 Task: Look for space in Banikoara, Benin from 12th  July, 2023 to 15th July, 2023 for 3 adults in price range Rs.12000 to Rs.16000. Place can be entire place with 2 bedrooms having 3 beds and 1 bathroom. Property type can be flat. Booking option can be shelf check-in. Required host language is English.
Action: Mouse moved to (644, 113)
Screenshot: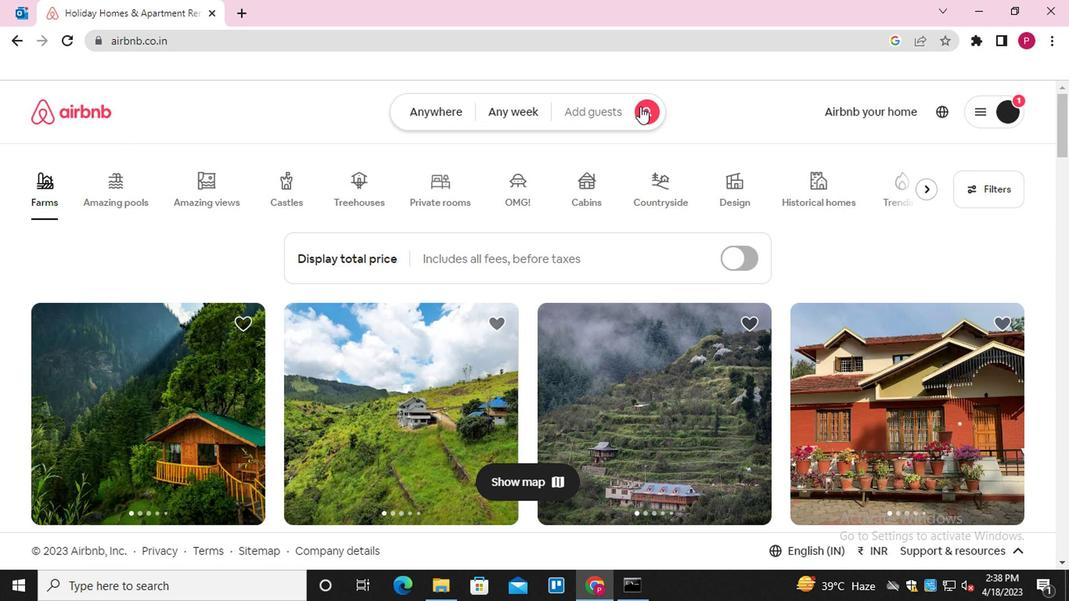 
Action: Mouse pressed left at (644, 113)
Screenshot: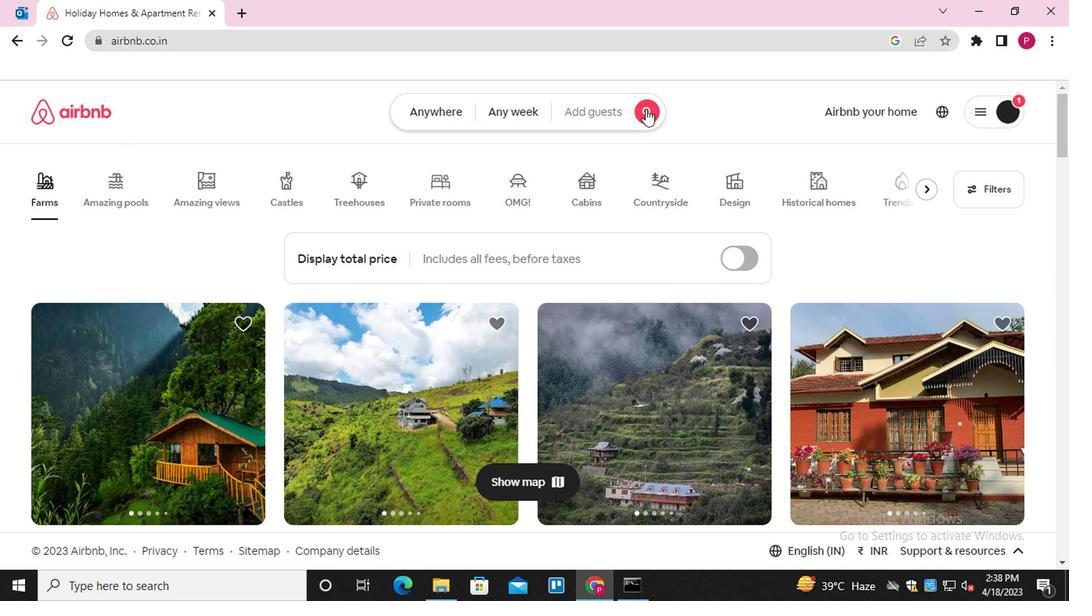 
Action: Mouse moved to (327, 179)
Screenshot: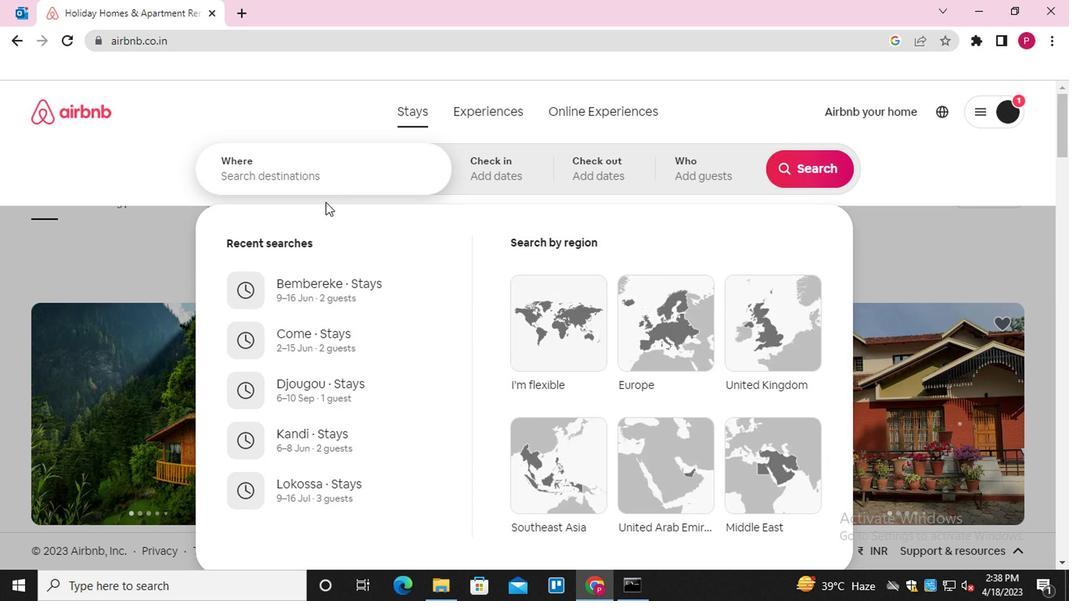 
Action: Mouse pressed left at (327, 179)
Screenshot: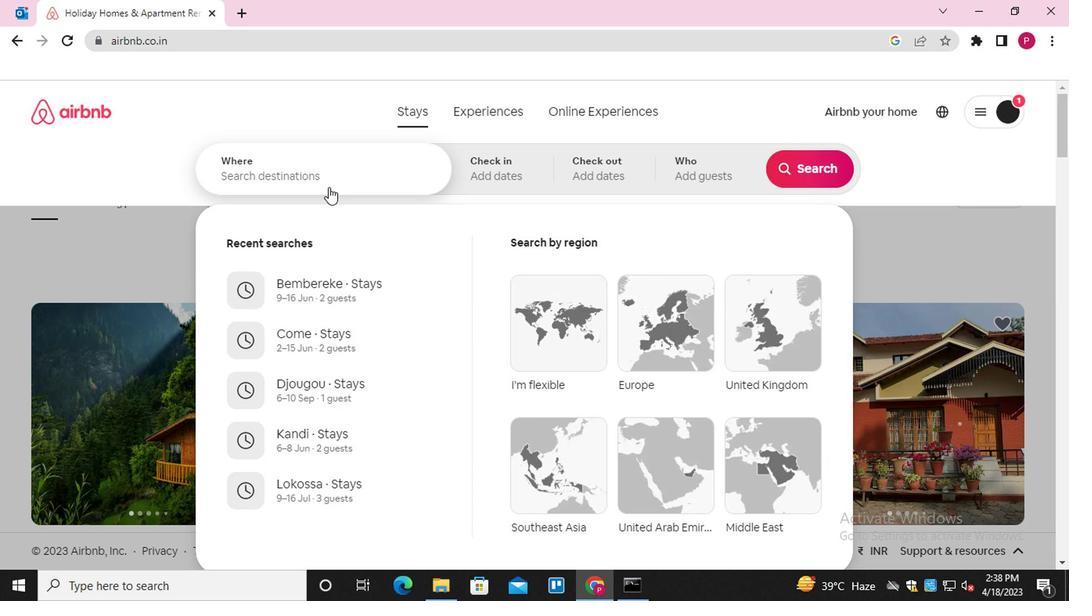 
Action: Key pressed <Key.shift><Key.shift>BANIKOARA
Screenshot: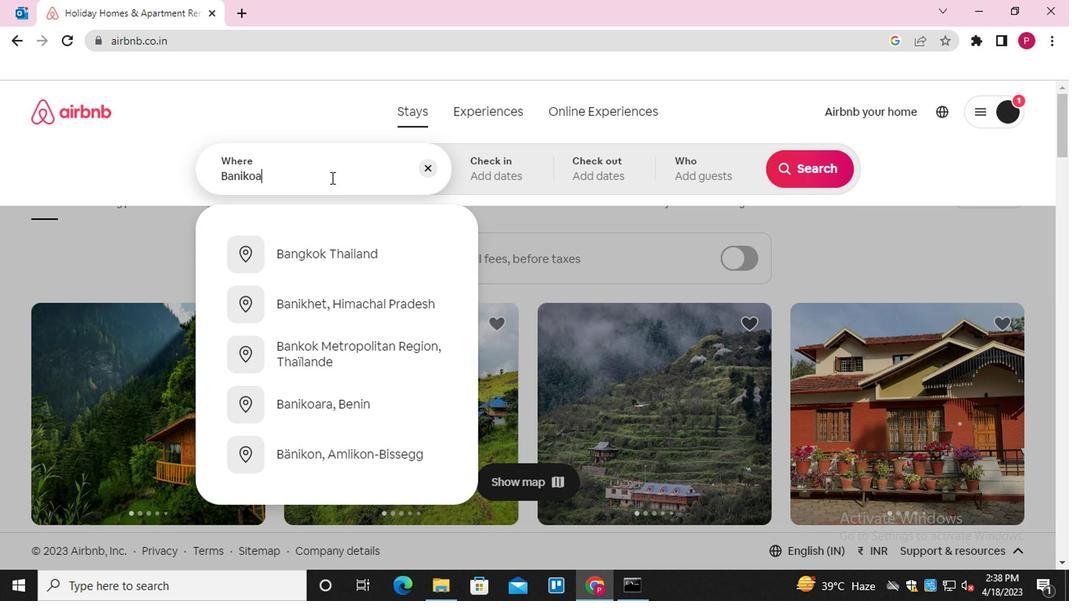 
Action: Mouse moved to (326, 255)
Screenshot: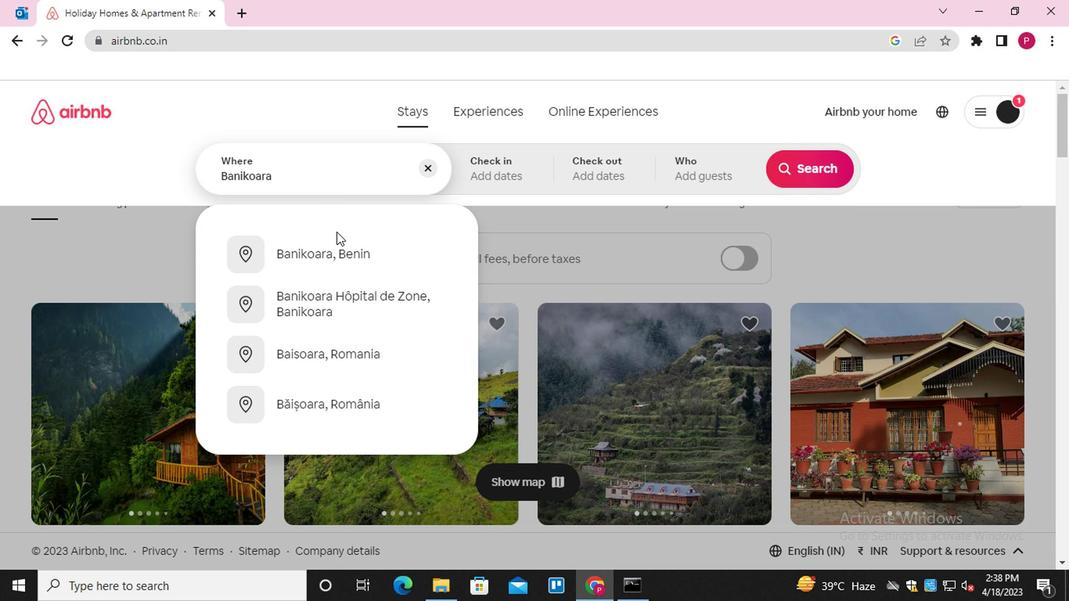 
Action: Mouse pressed left at (326, 255)
Screenshot: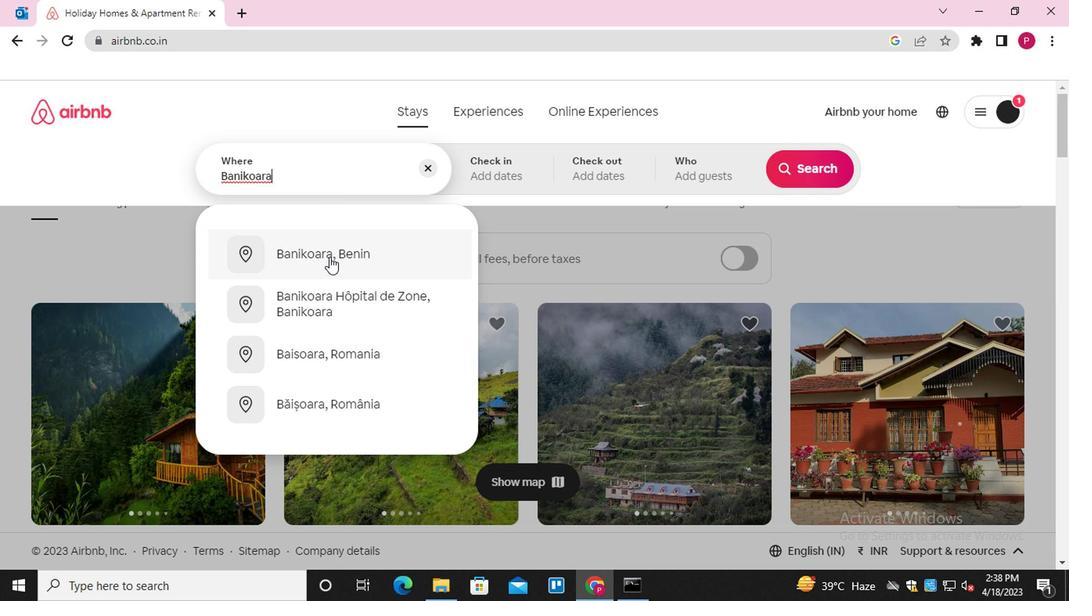 
Action: Mouse moved to (797, 282)
Screenshot: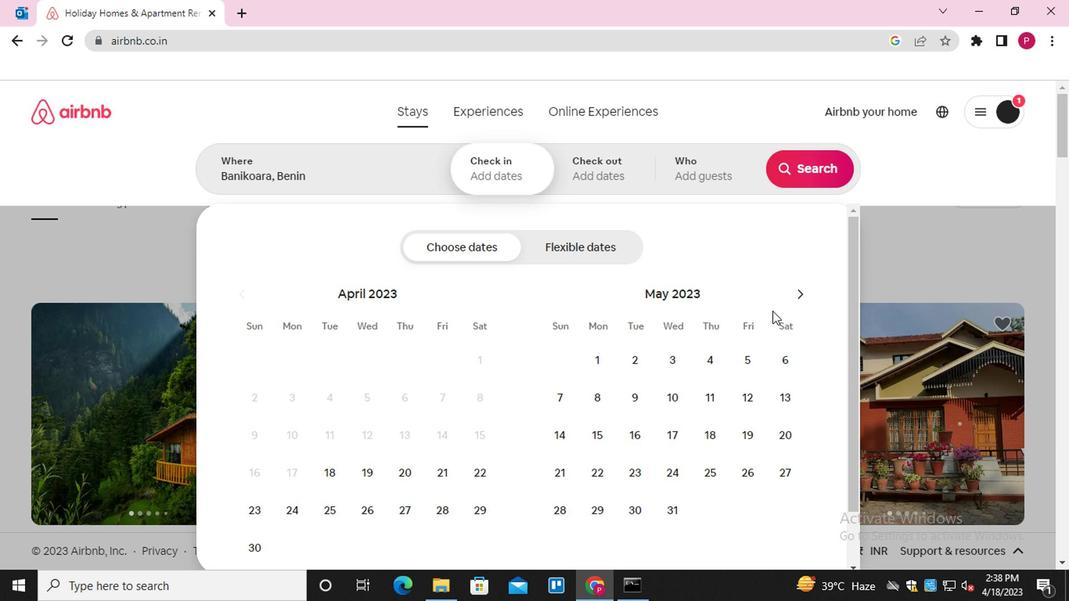 
Action: Mouse pressed left at (797, 282)
Screenshot: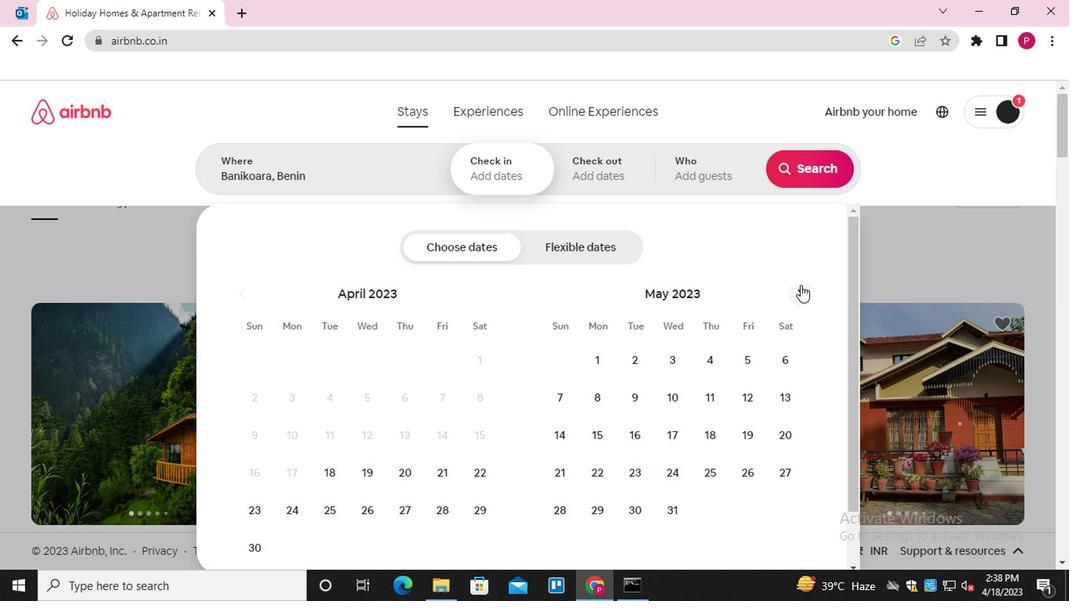 
Action: Mouse pressed left at (797, 282)
Screenshot: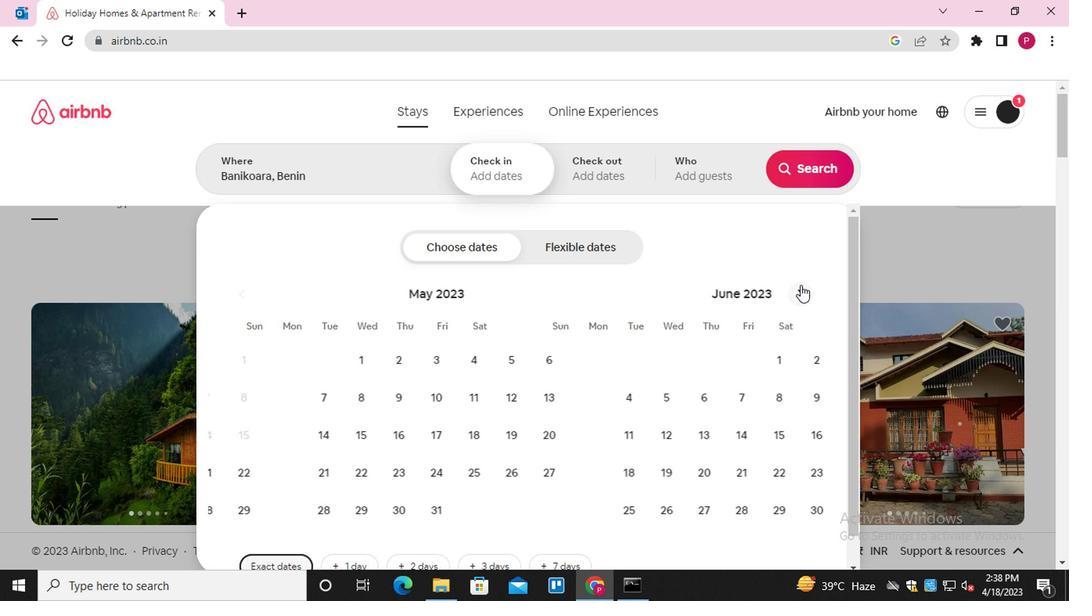 
Action: Mouse moved to (666, 428)
Screenshot: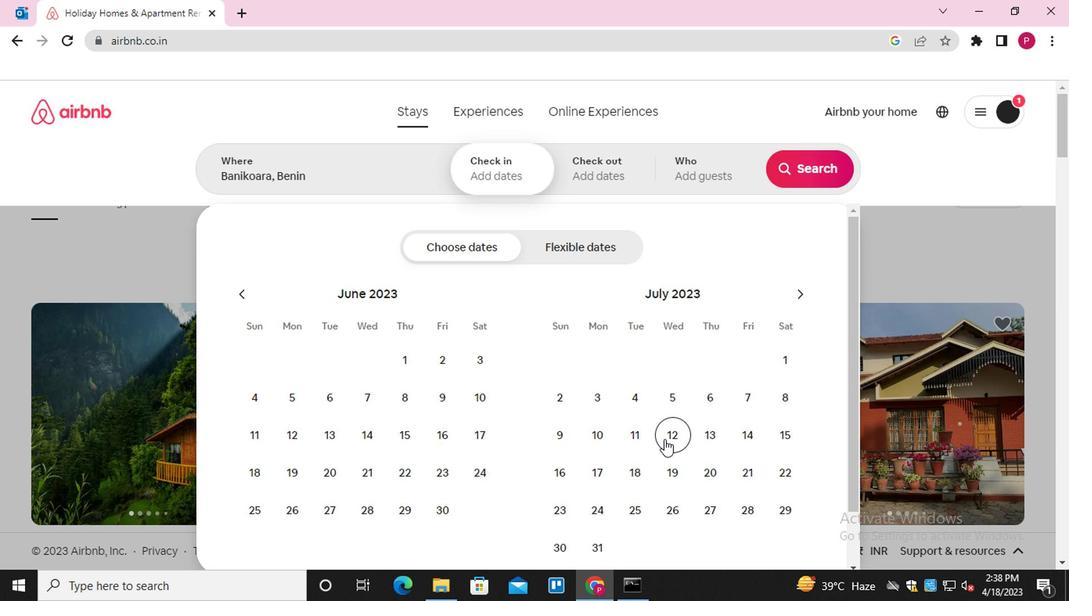 
Action: Mouse pressed left at (666, 428)
Screenshot: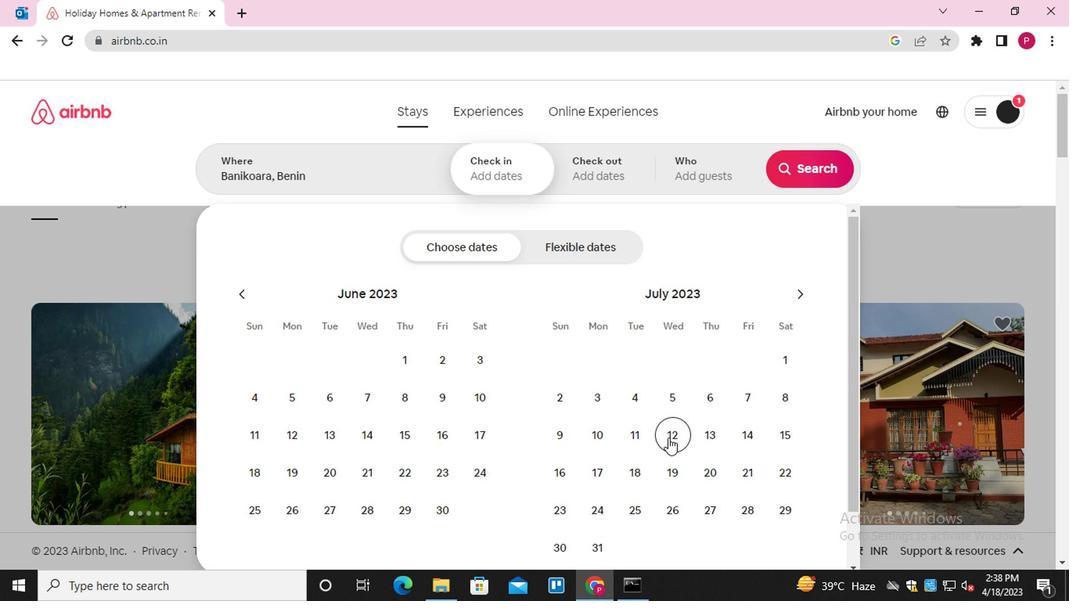 
Action: Mouse moved to (775, 434)
Screenshot: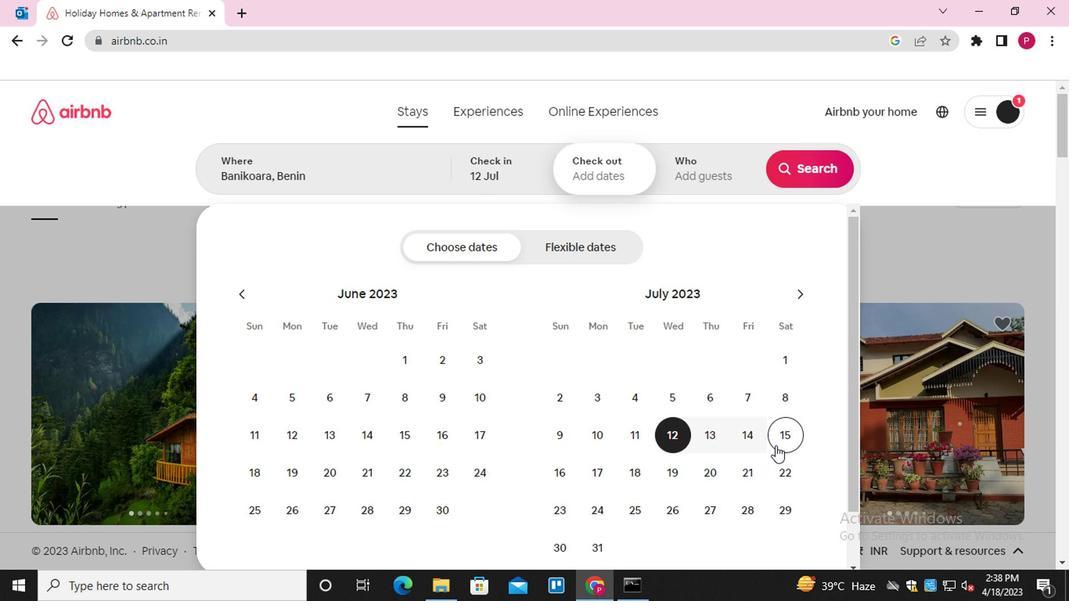 
Action: Mouse pressed left at (775, 434)
Screenshot: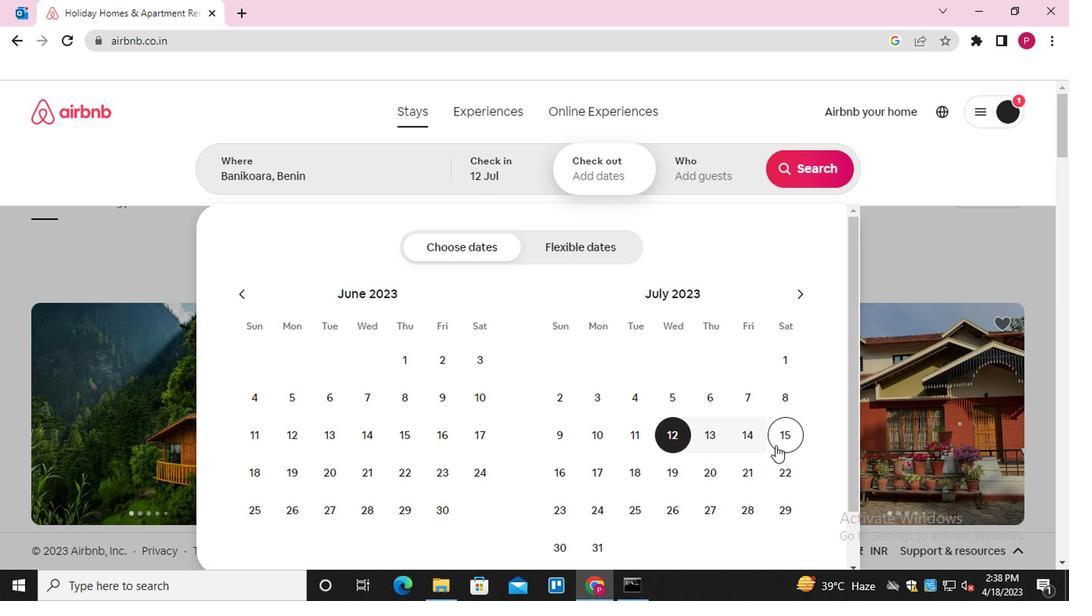 
Action: Mouse moved to (726, 172)
Screenshot: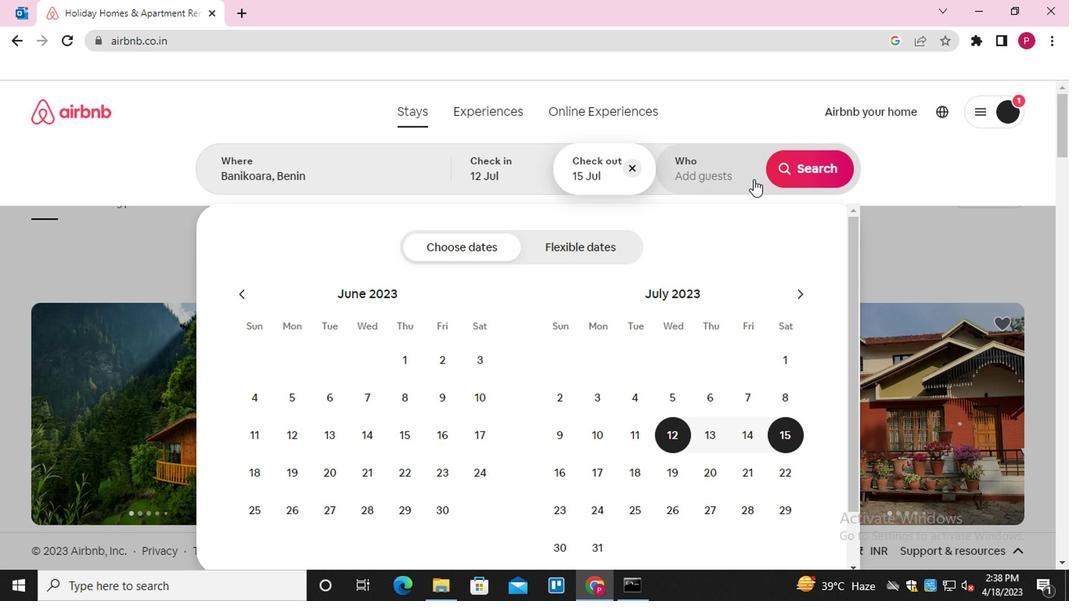 
Action: Mouse pressed left at (726, 172)
Screenshot: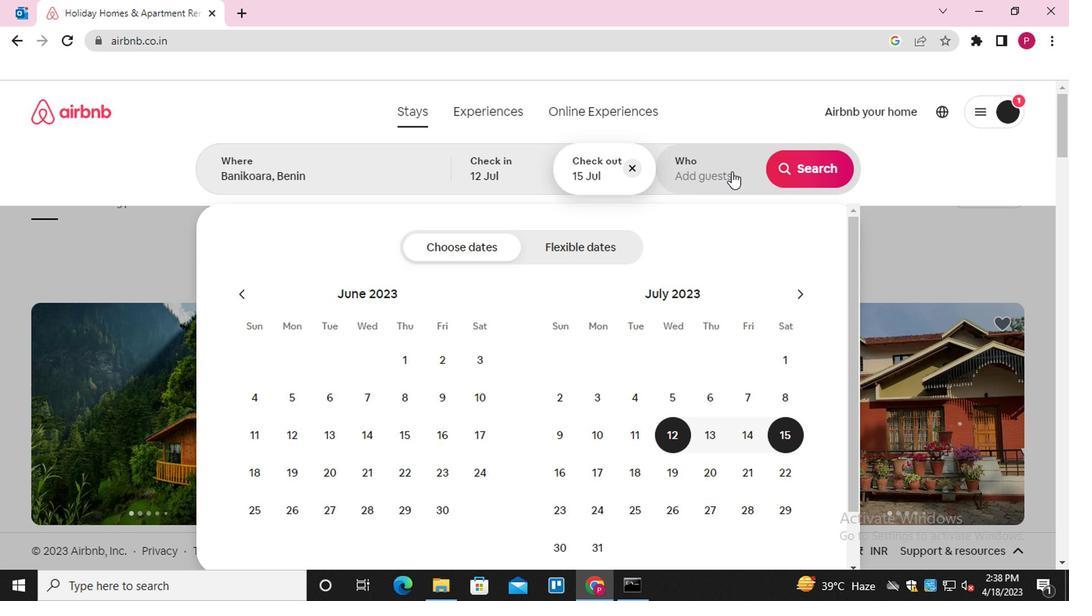 
Action: Mouse moved to (808, 245)
Screenshot: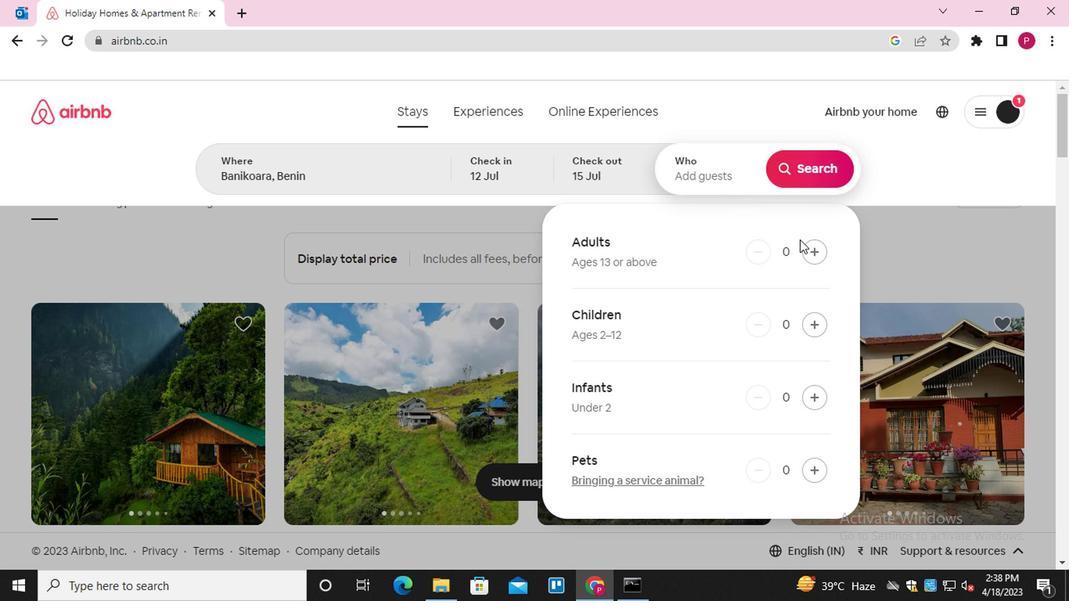 
Action: Mouse pressed left at (808, 245)
Screenshot: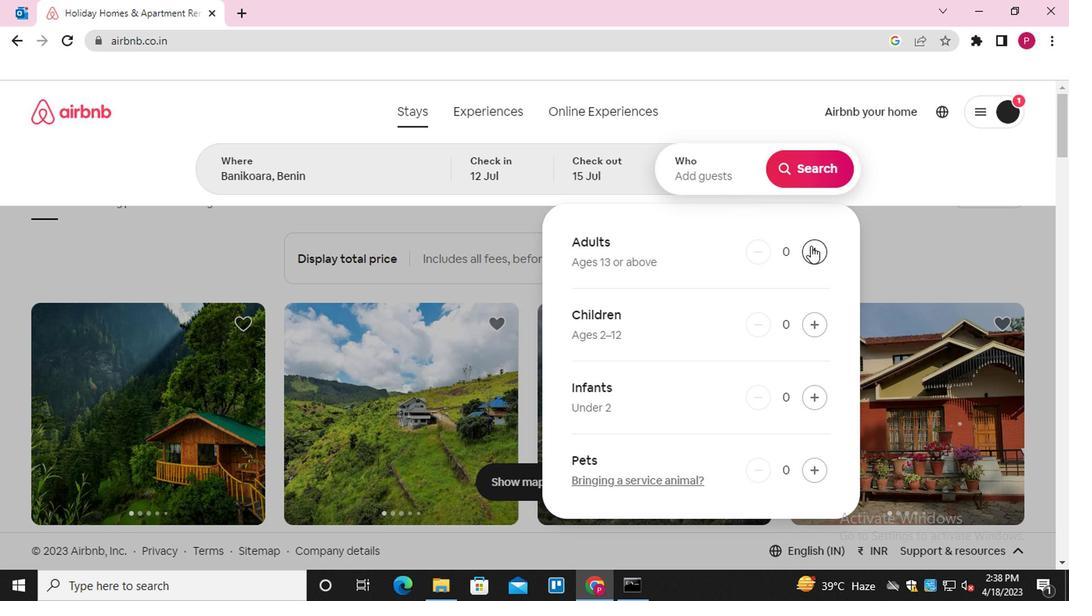 
Action: Mouse pressed left at (808, 245)
Screenshot: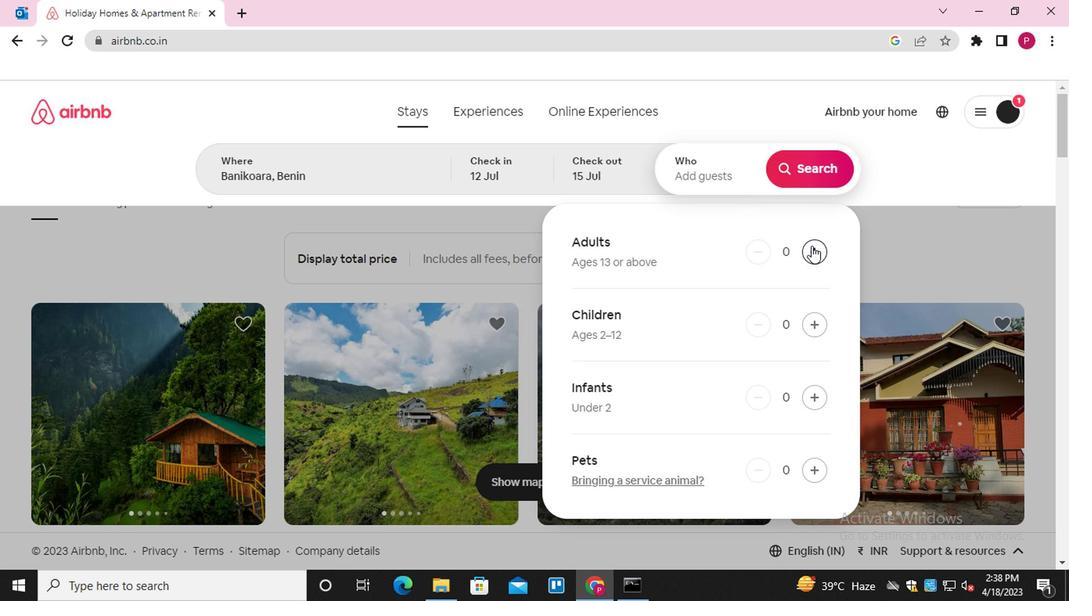 
Action: Mouse pressed left at (808, 245)
Screenshot: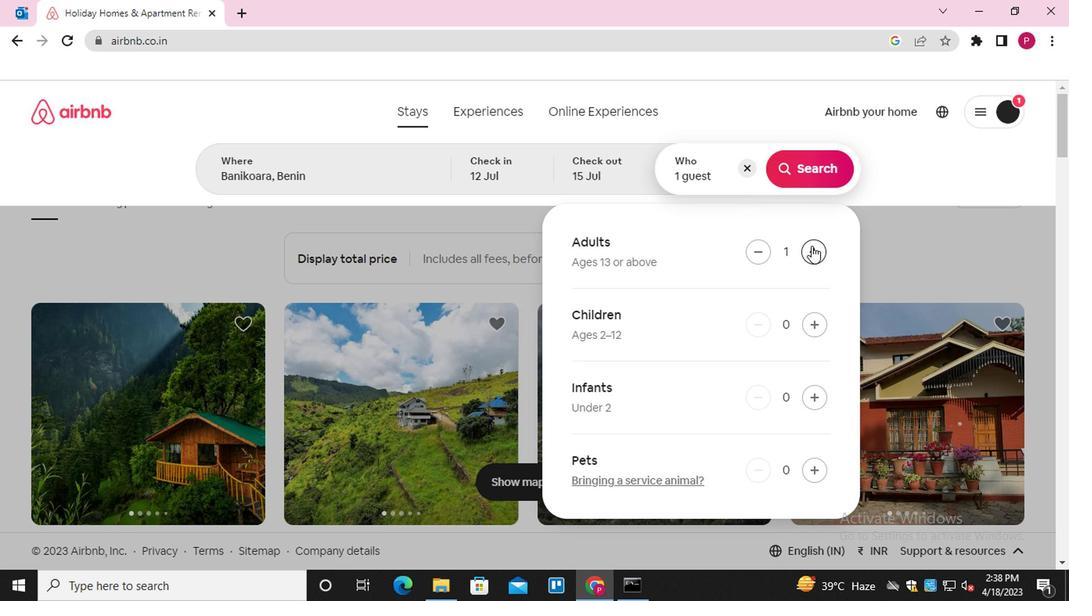
Action: Mouse moved to (813, 179)
Screenshot: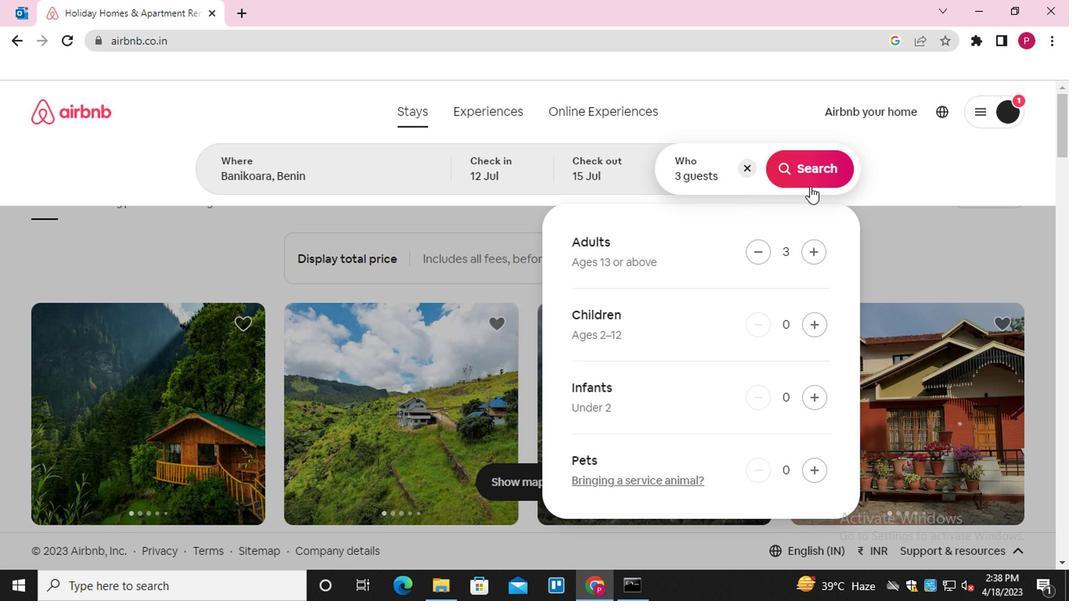 
Action: Mouse pressed left at (813, 179)
Screenshot: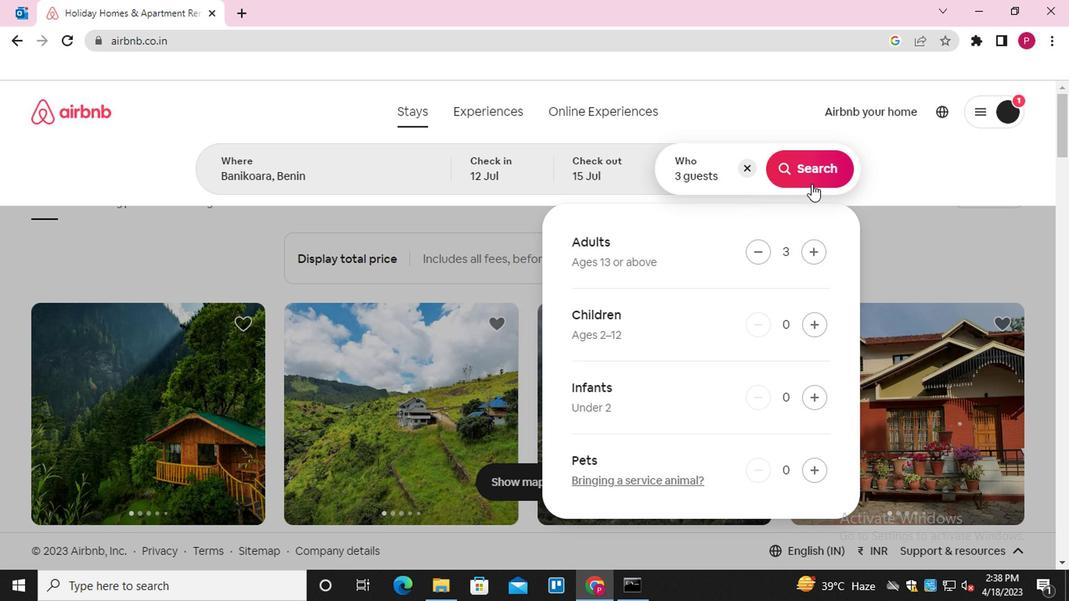 
Action: Mouse moved to (990, 167)
Screenshot: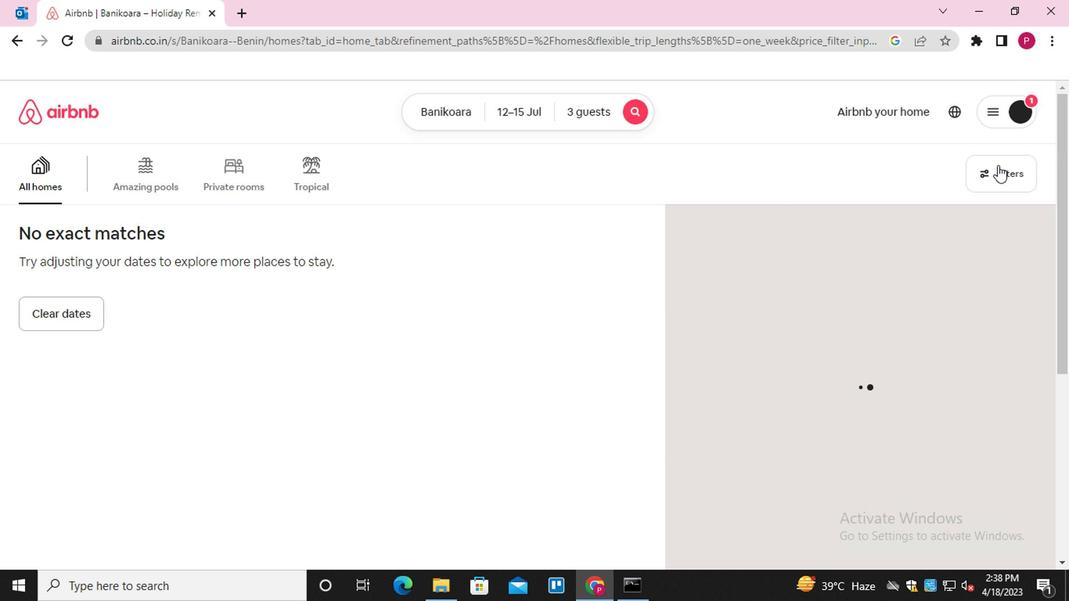 
Action: Mouse pressed left at (990, 167)
Screenshot: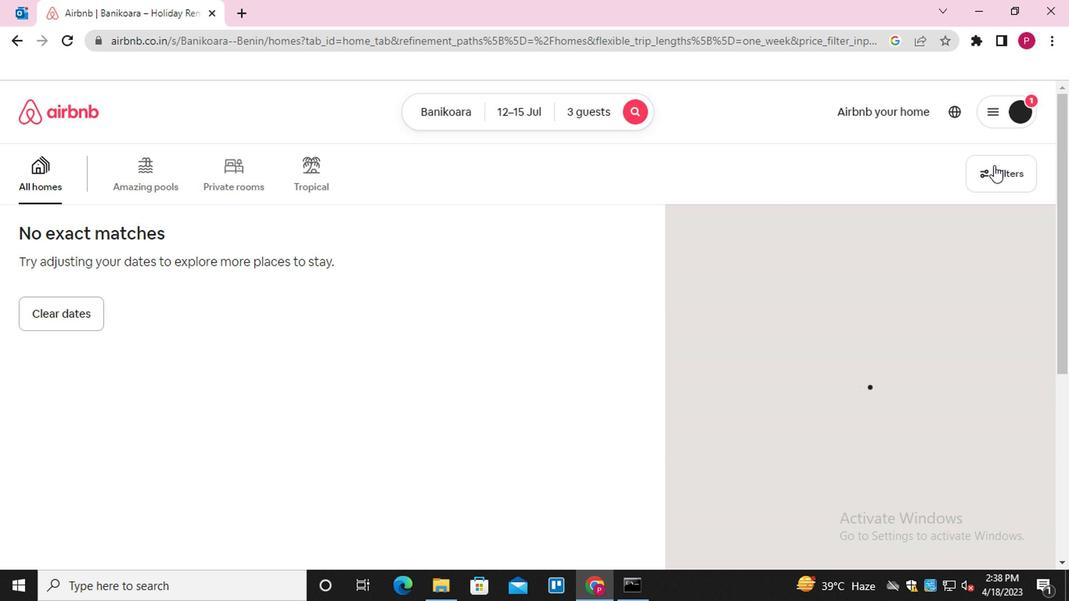 
Action: Mouse moved to (424, 275)
Screenshot: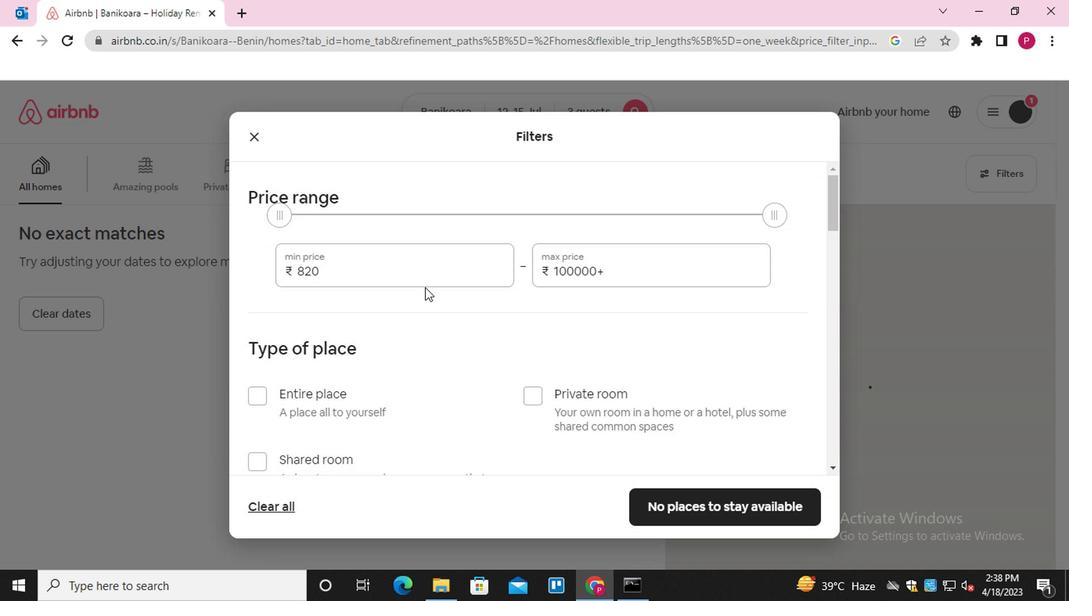 
Action: Mouse pressed left at (424, 275)
Screenshot: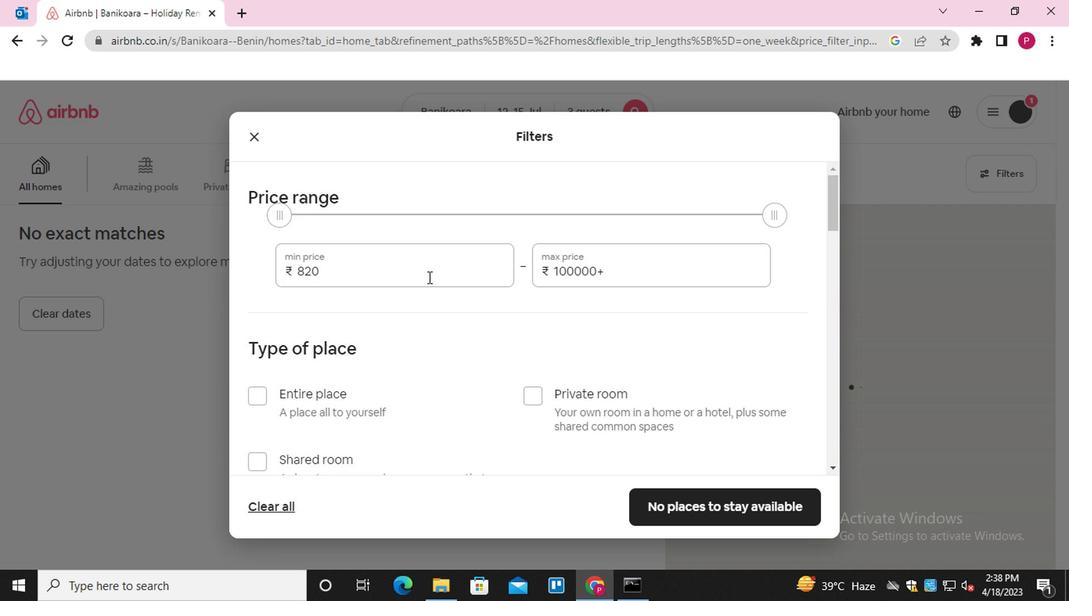 
Action: Mouse pressed left at (424, 275)
Screenshot: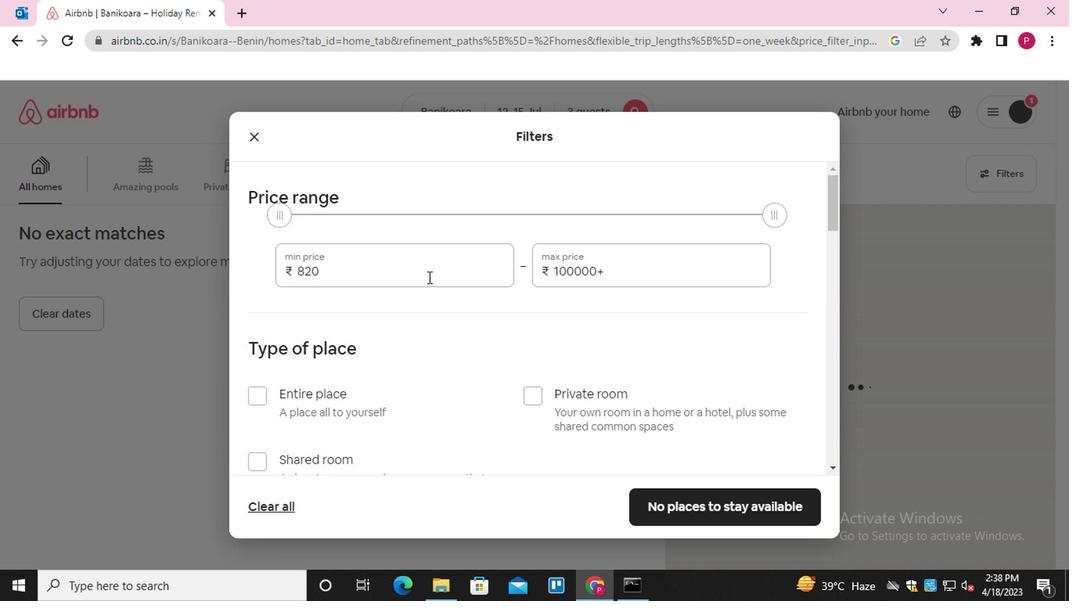 
Action: Key pressed 12000<Key.tab>16000
Screenshot: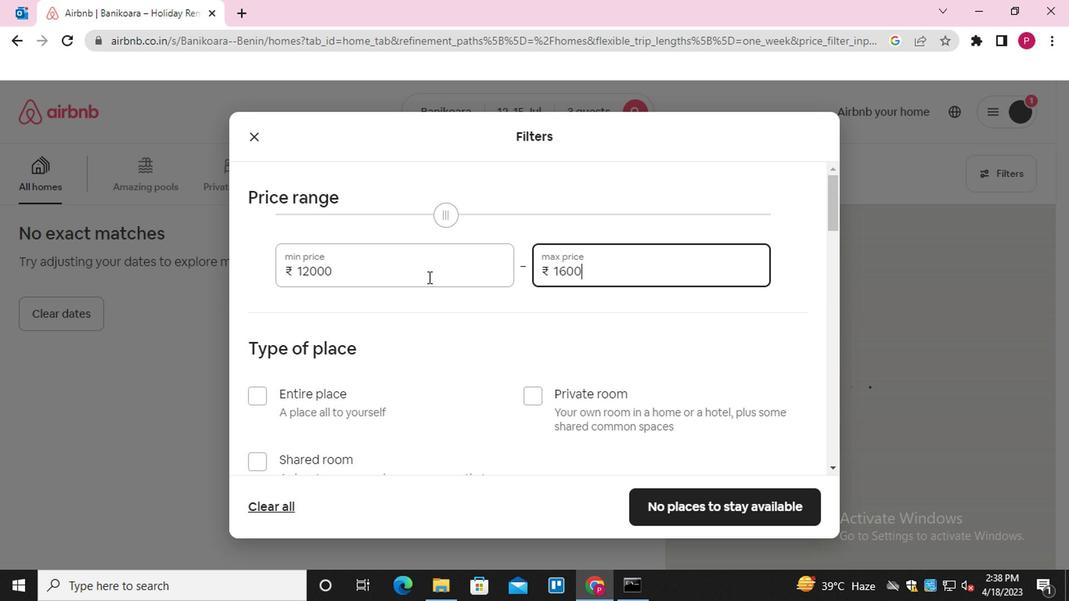 
Action: Mouse moved to (437, 284)
Screenshot: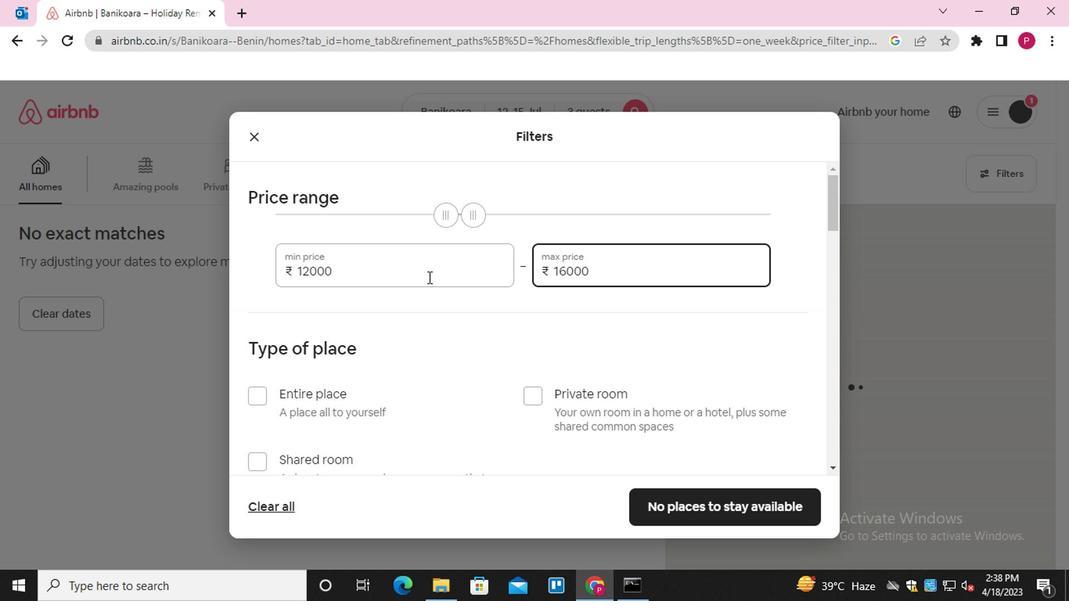
Action: Mouse scrolled (437, 282) with delta (0, -1)
Screenshot: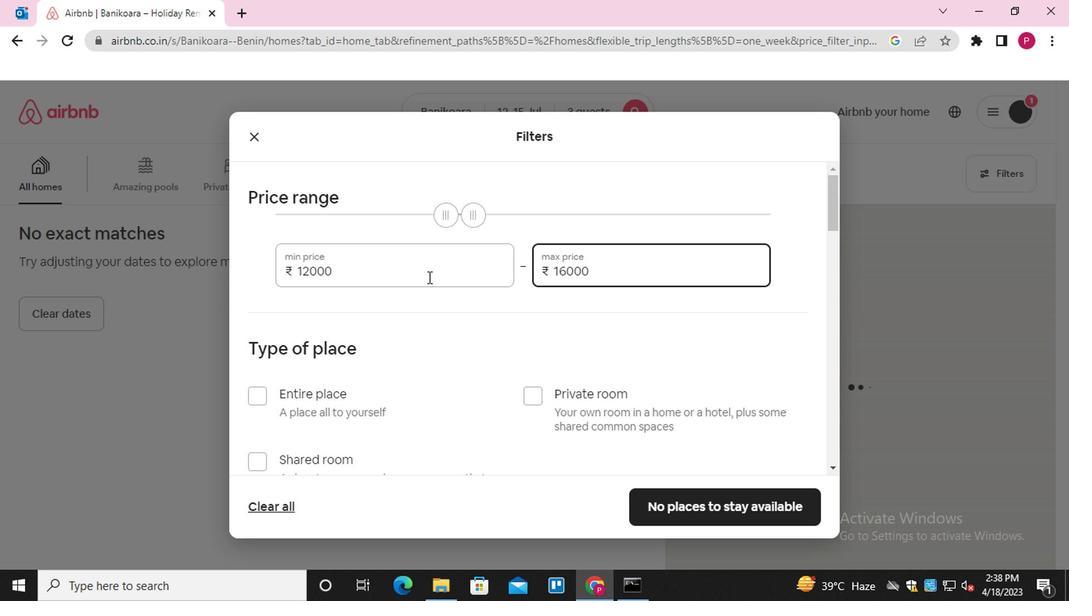 
Action: Mouse scrolled (437, 282) with delta (0, -1)
Screenshot: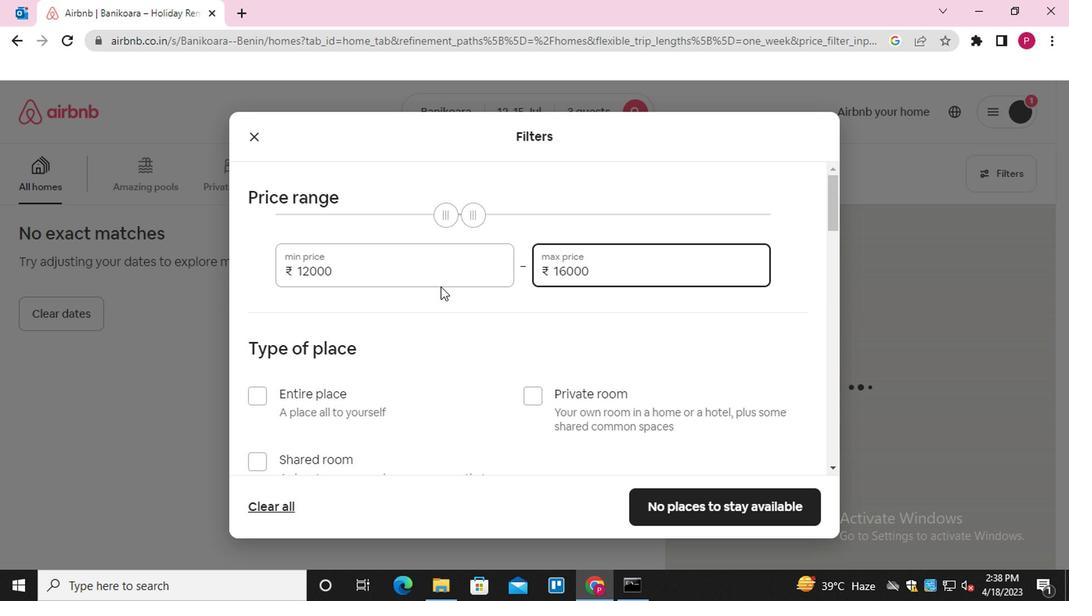 
Action: Mouse moved to (448, 301)
Screenshot: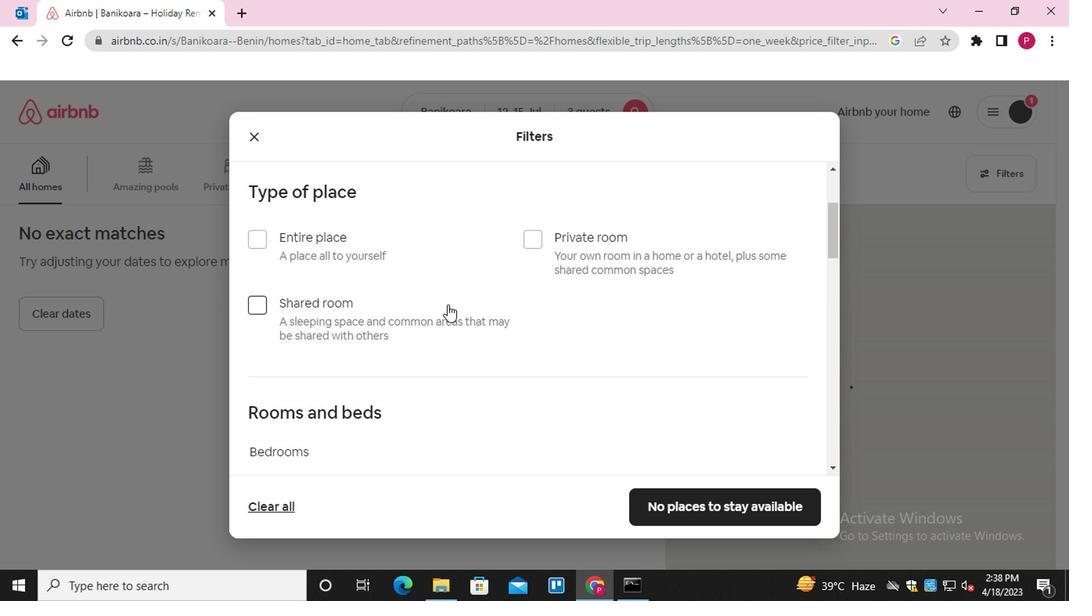 
Action: Mouse scrolled (448, 301) with delta (0, 0)
Screenshot: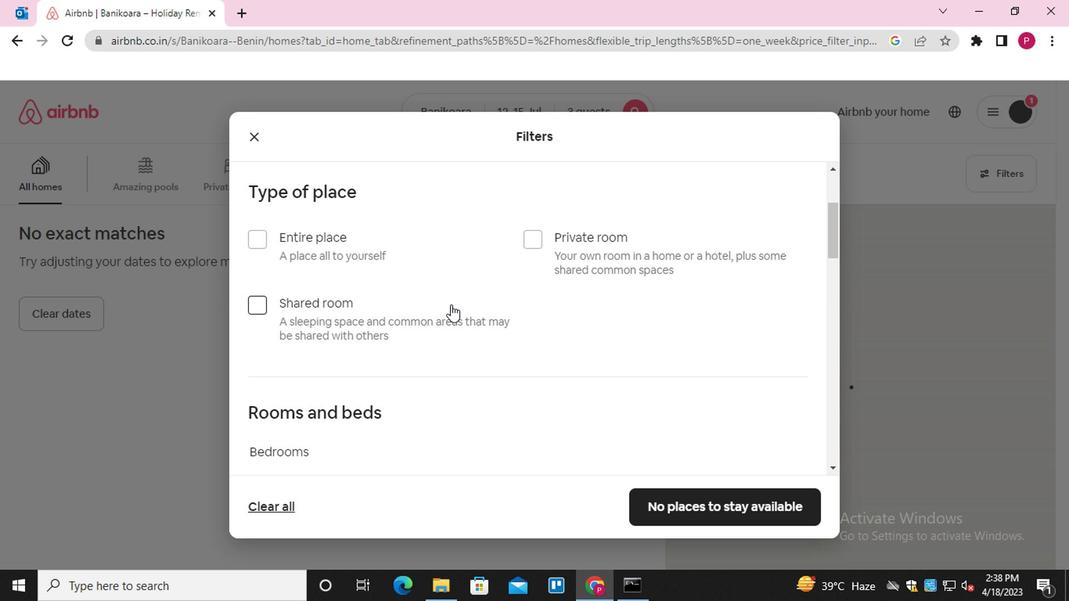 
Action: Mouse scrolled (448, 301) with delta (0, 0)
Screenshot: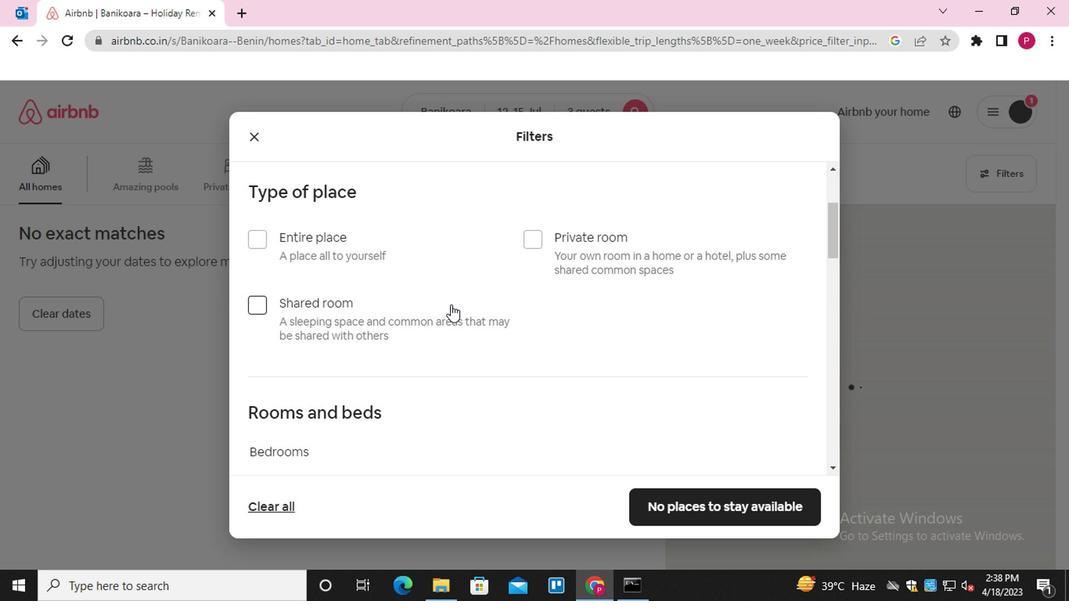 
Action: Mouse scrolled (448, 300) with delta (0, -1)
Screenshot: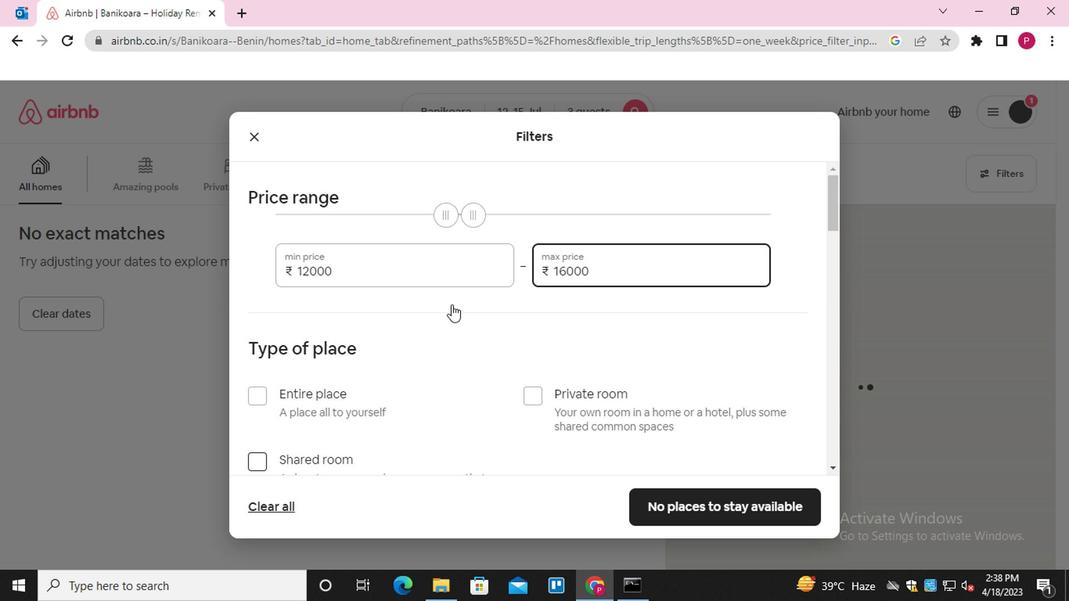 
Action: Mouse scrolled (448, 300) with delta (0, -1)
Screenshot: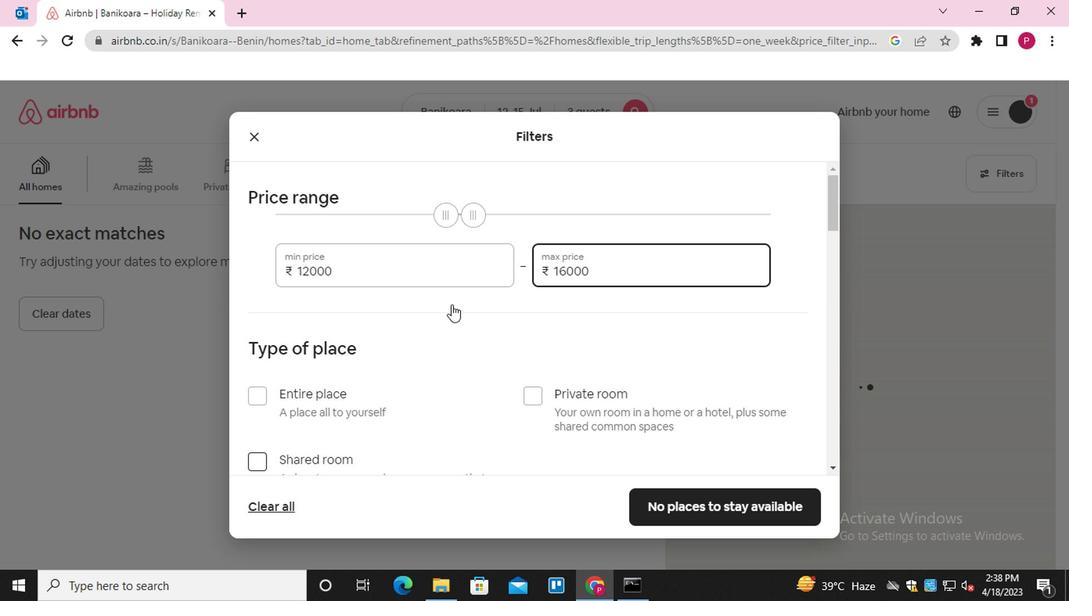 
Action: Mouse moved to (251, 232)
Screenshot: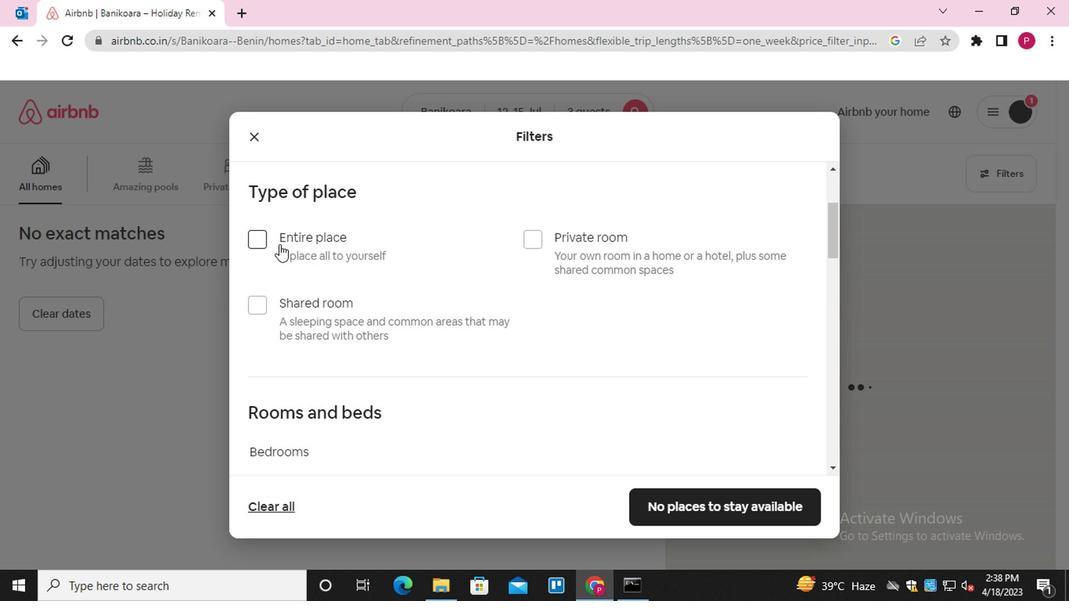 
Action: Mouse pressed left at (251, 232)
Screenshot: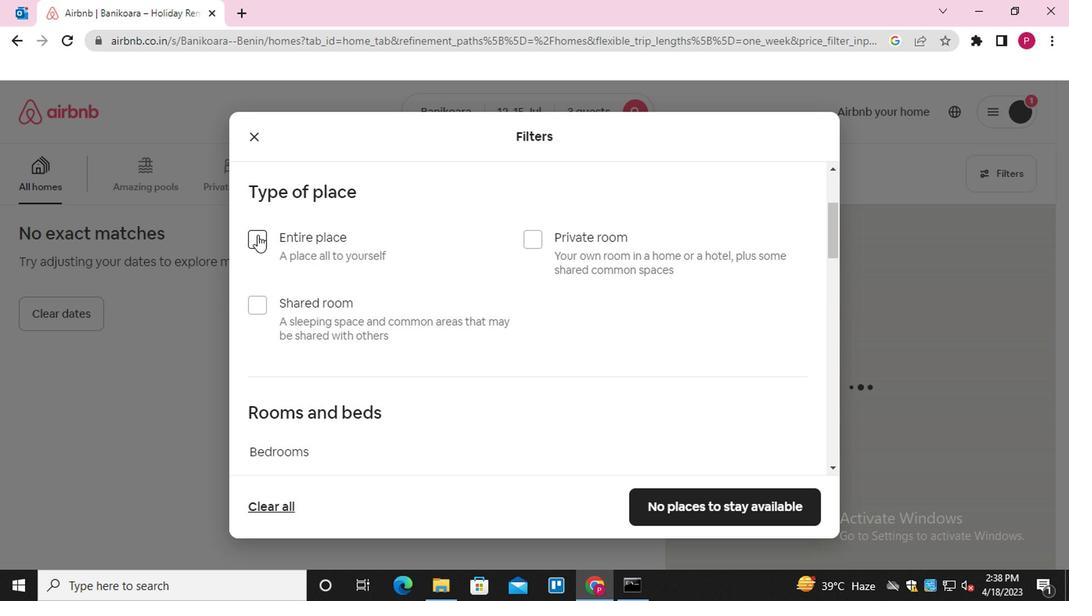 
Action: Mouse moved to (450, 381)
Screenshot: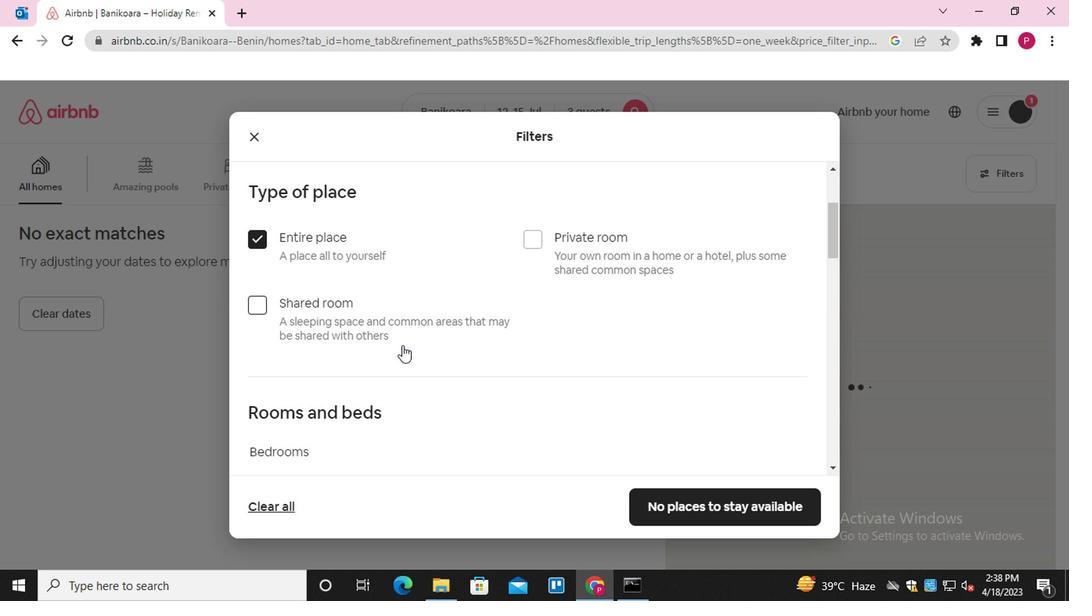 
Action: Mouse scrolled (450, 380) with delta (0, 0)
Screenshot: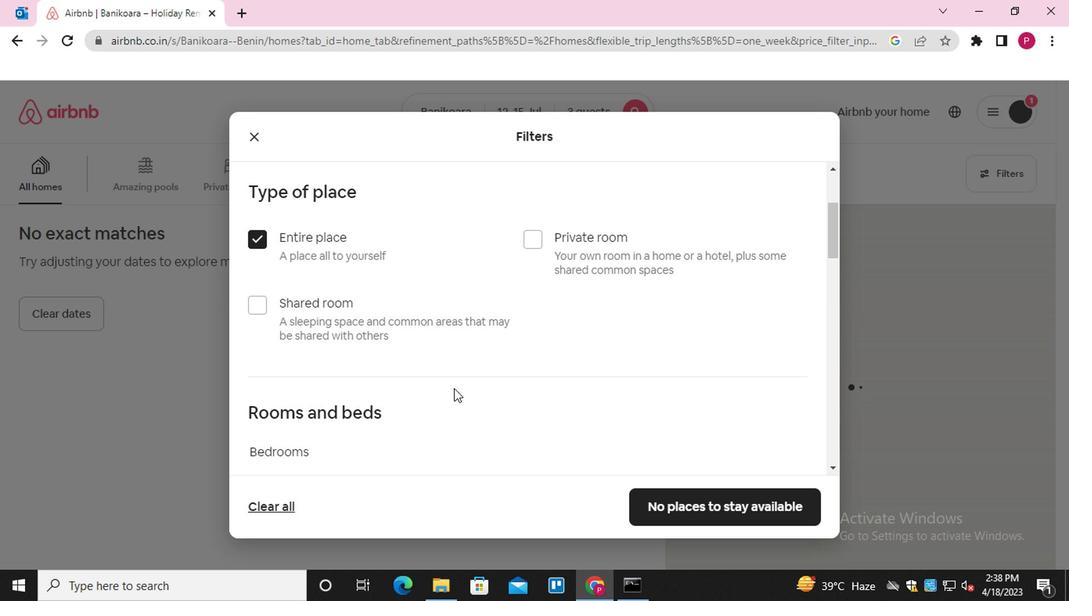 
Action: Mouse scrolled (450, 380) with delta (0, 0)
Screenshot: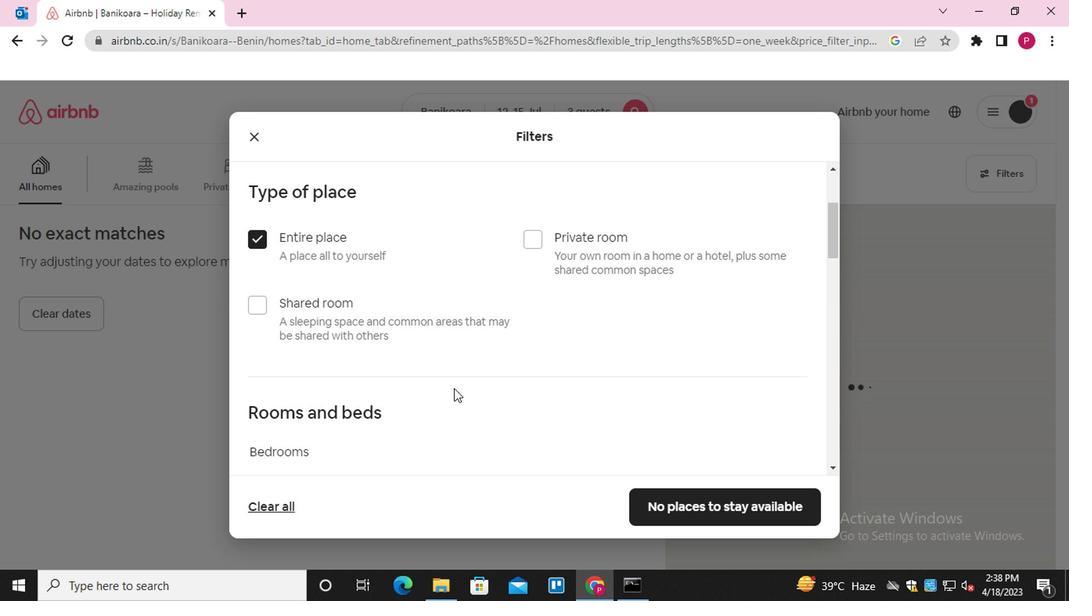 
Action: Mouse scrolled (450, 380) with delta (0, 0)
Screenshot: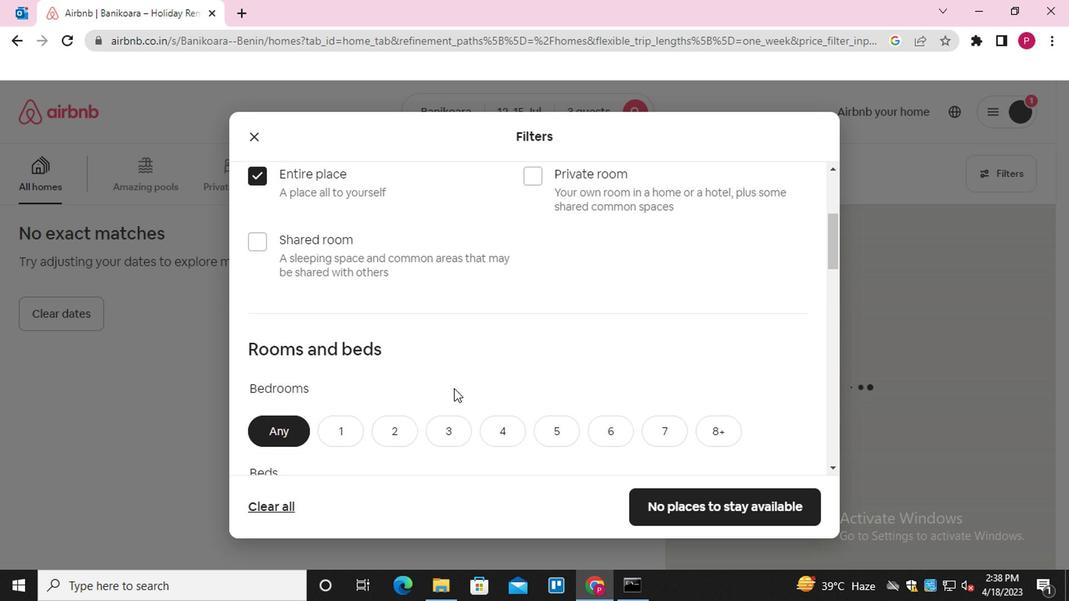 
Action: Mouse moved to (393, 261)
Screenshot: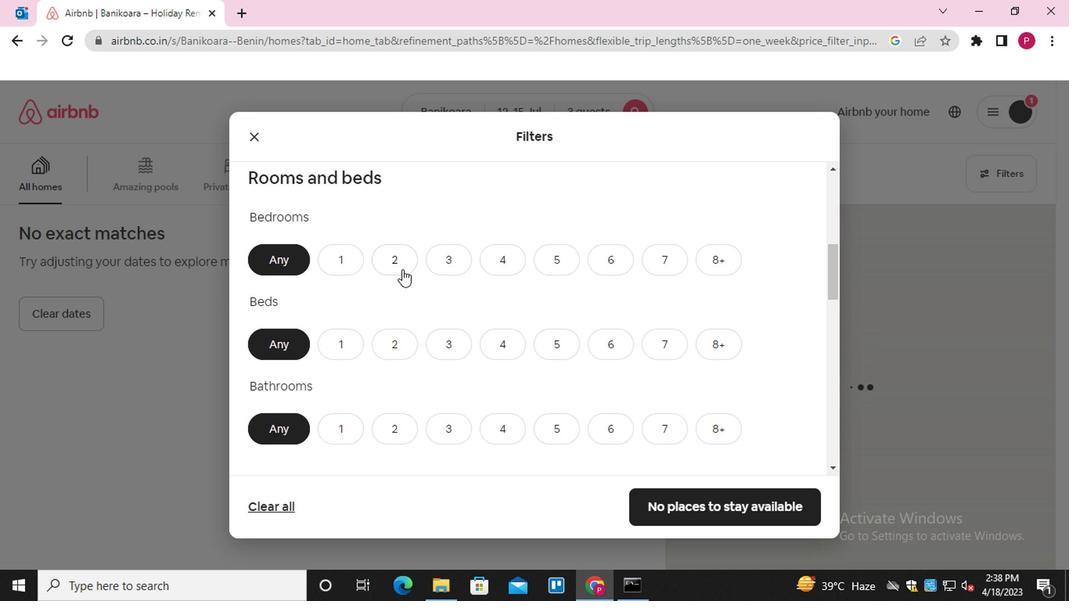 
Action: Mouse pressed left at (393, 261)
Screenshot: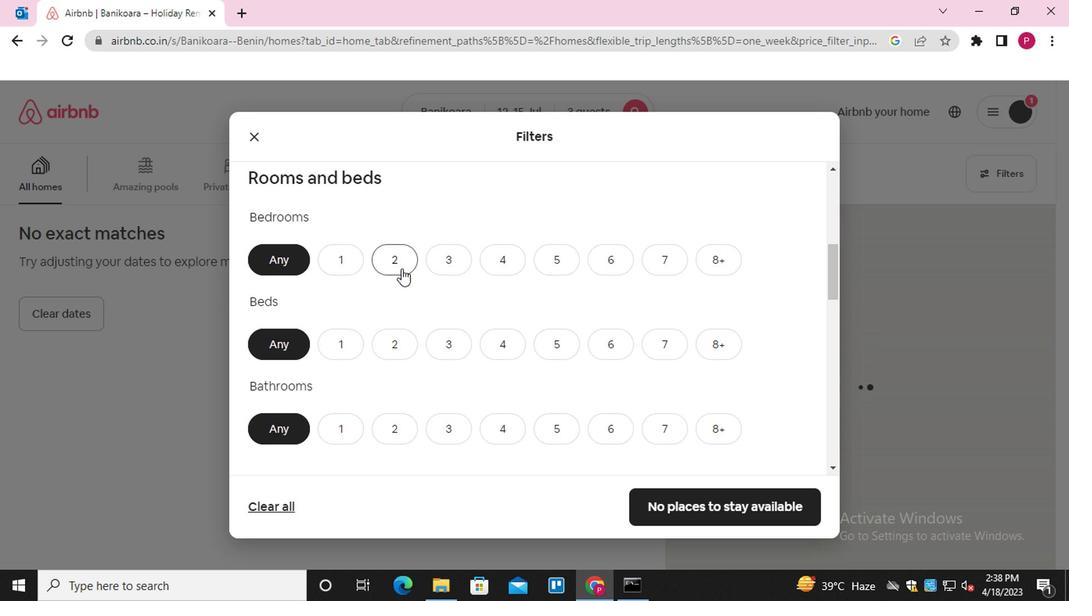 
Action: Mouse moved to (431, 335)
Screenshot: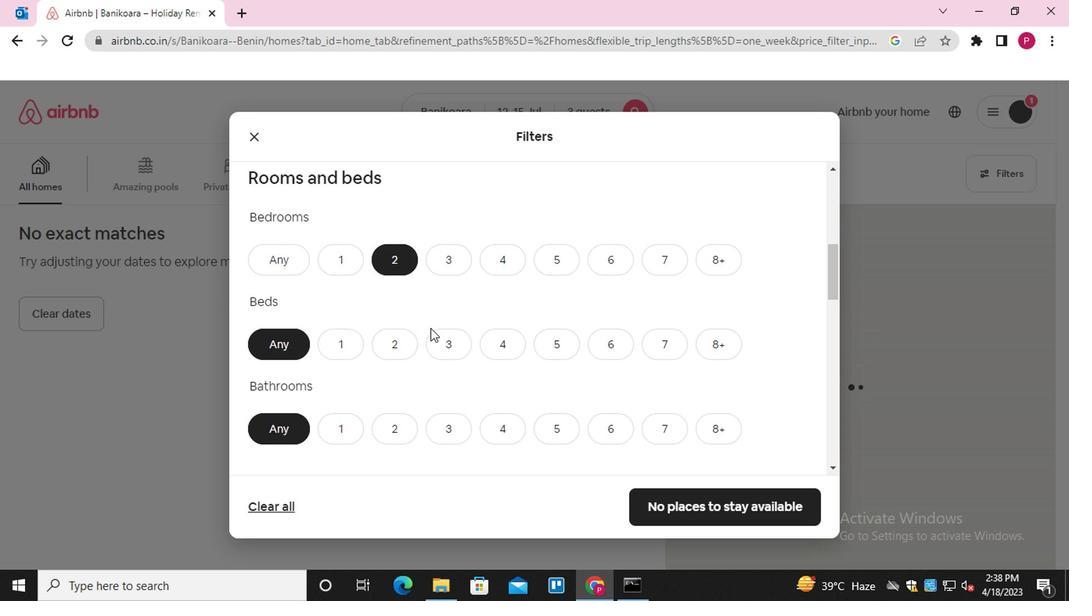 
Action: Mouse pressed left at (431, 335)
Screenshot: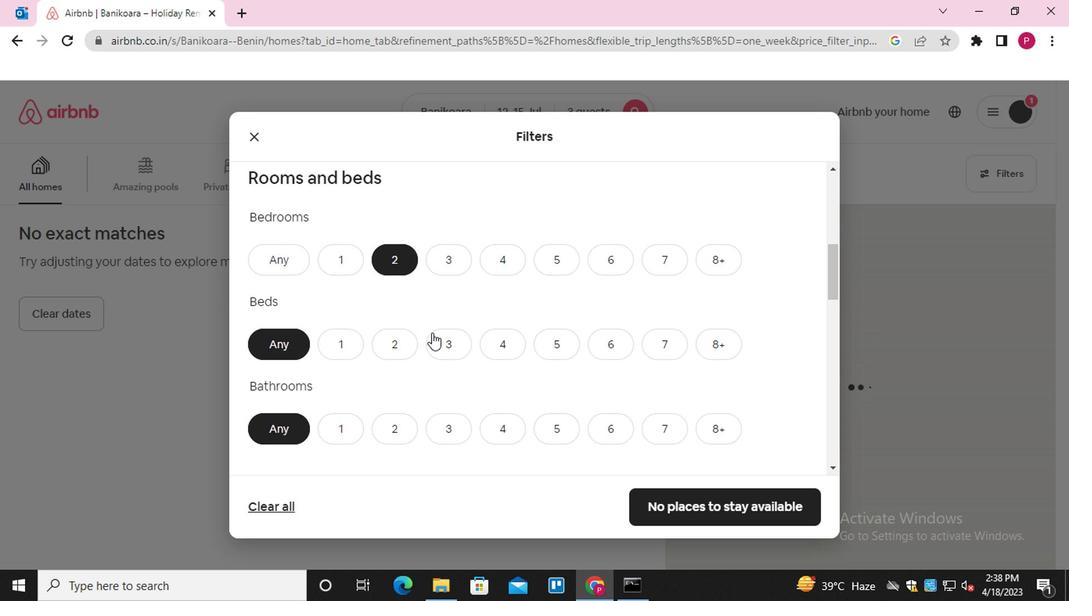 
Action: Mouse moved to (326, 423)
Screenshot: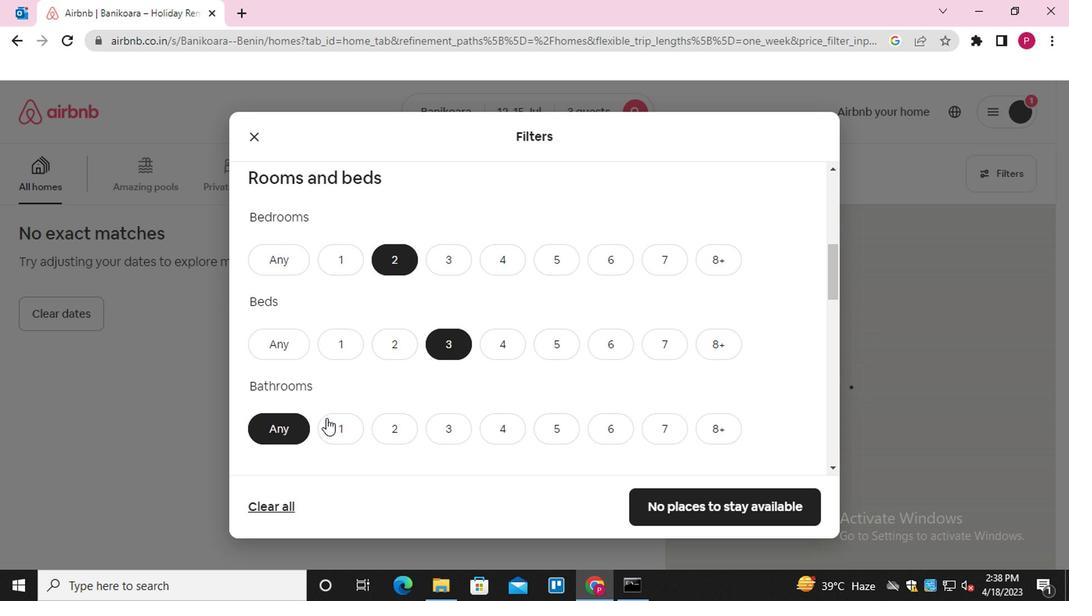 
Action: Mouse pressed left at (326, 423)
Screenshot: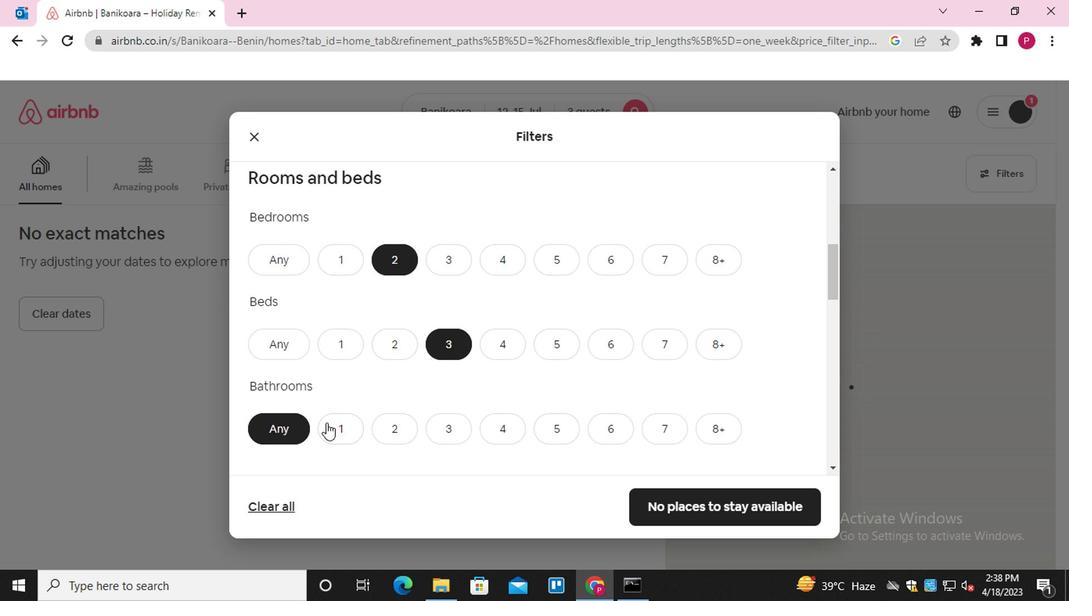 
Action: Mouse moved to (458, 373)
Screenshot: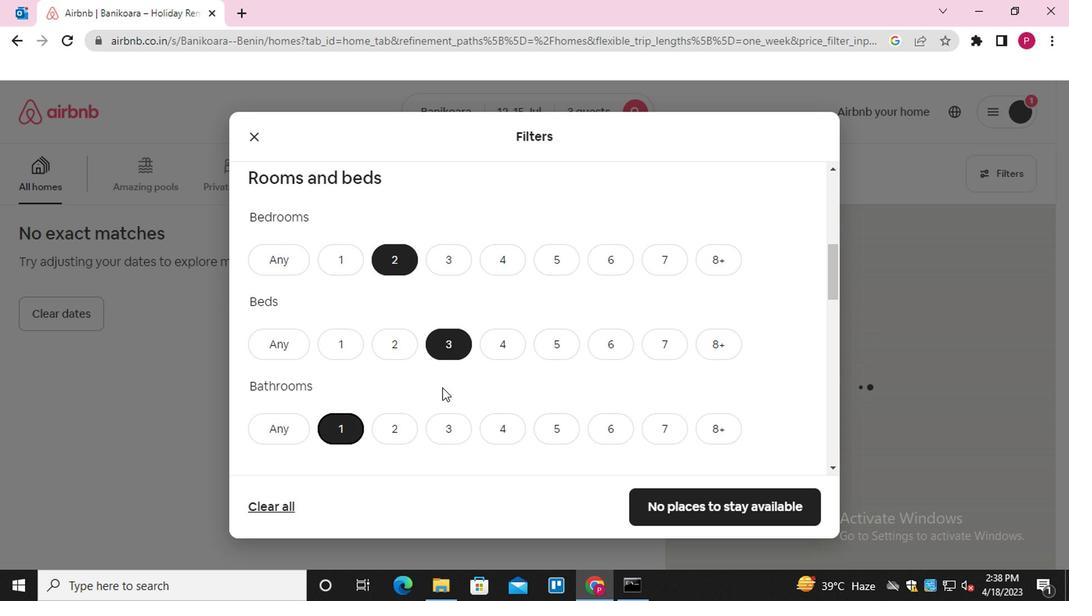 
Action: Mouse scrolled (458, 372) with delta (0, 0)
Screenshot: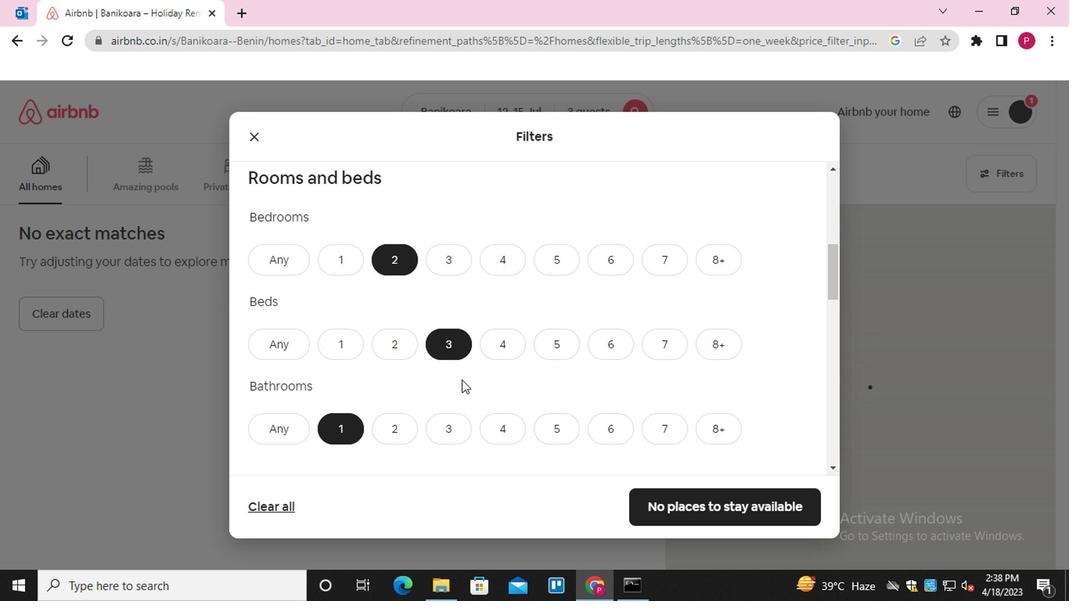 
Action: Mouse scrolled (458, 372) with delta (0, 0)
Screenshot: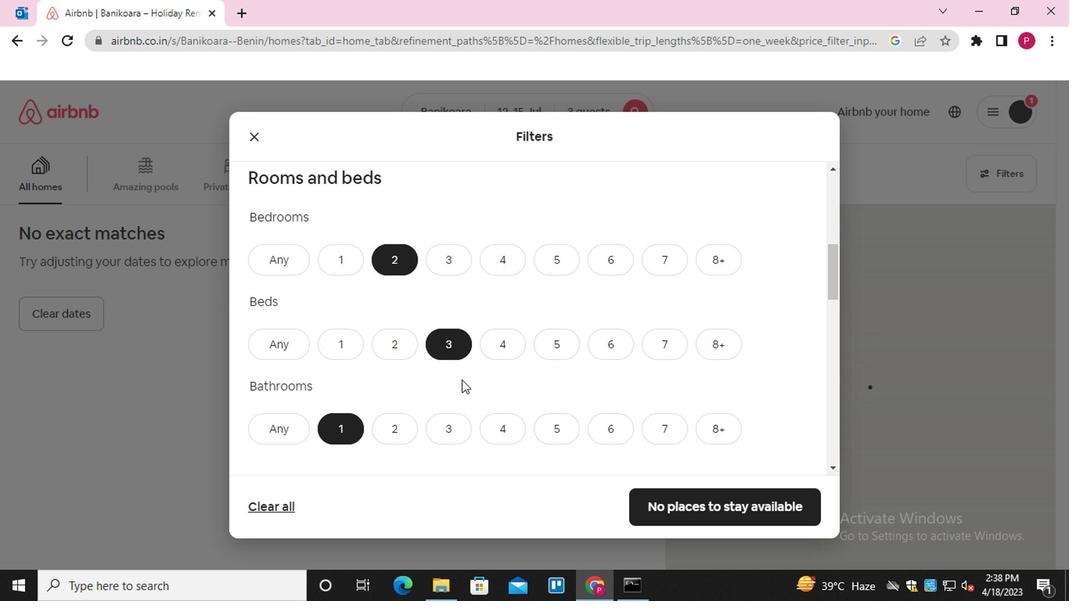 
Action: Mouse scrolled (458, 372) with delta (0, 0)
Screenshot: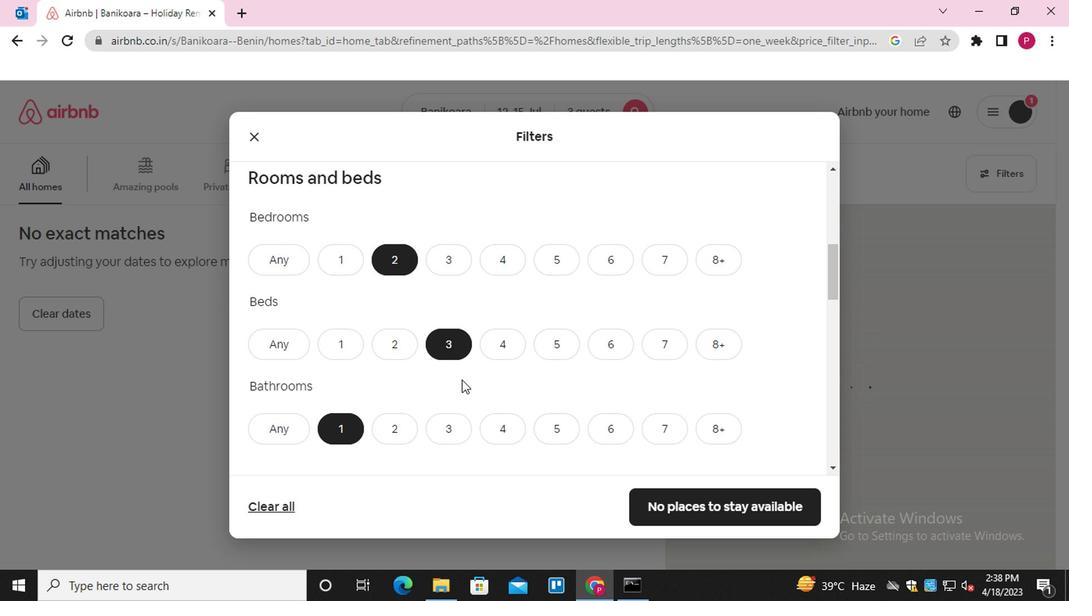 
Action: Mouse moved to (459, 373)
Screenshot: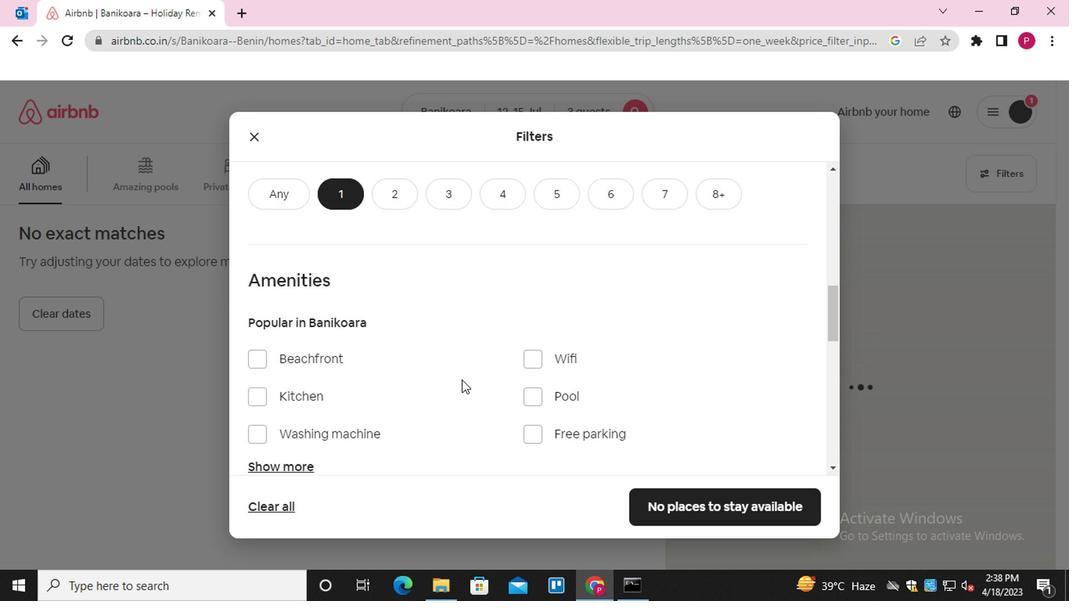 
Action: Mouse scrolled (459, 372) with delta (0, 0)
Screenshot: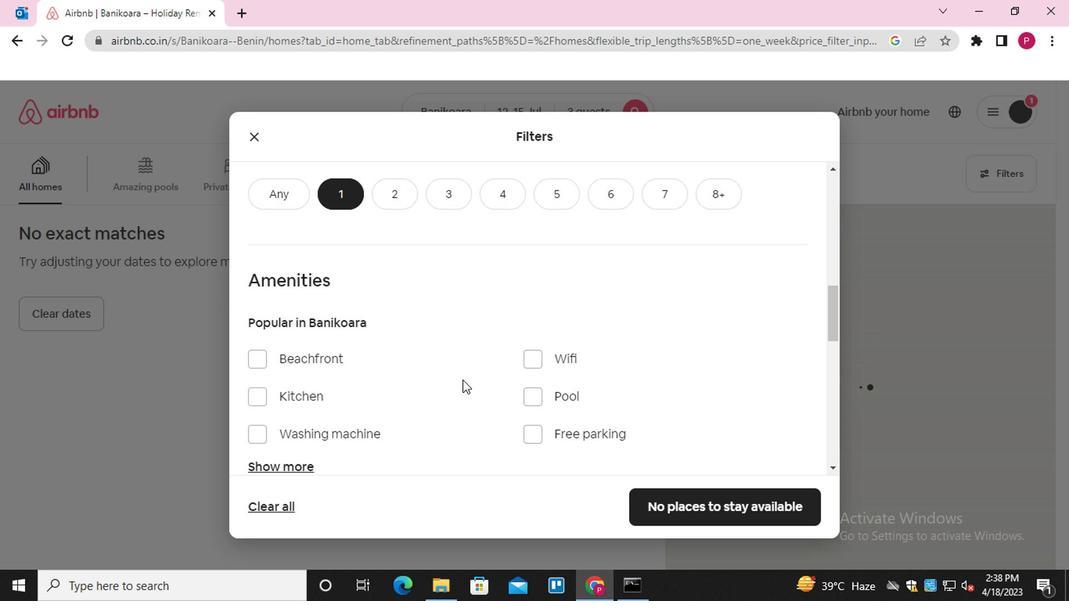 
Action: Mouse scrolled (459, 372) with delta (0, 0)
Screenshot: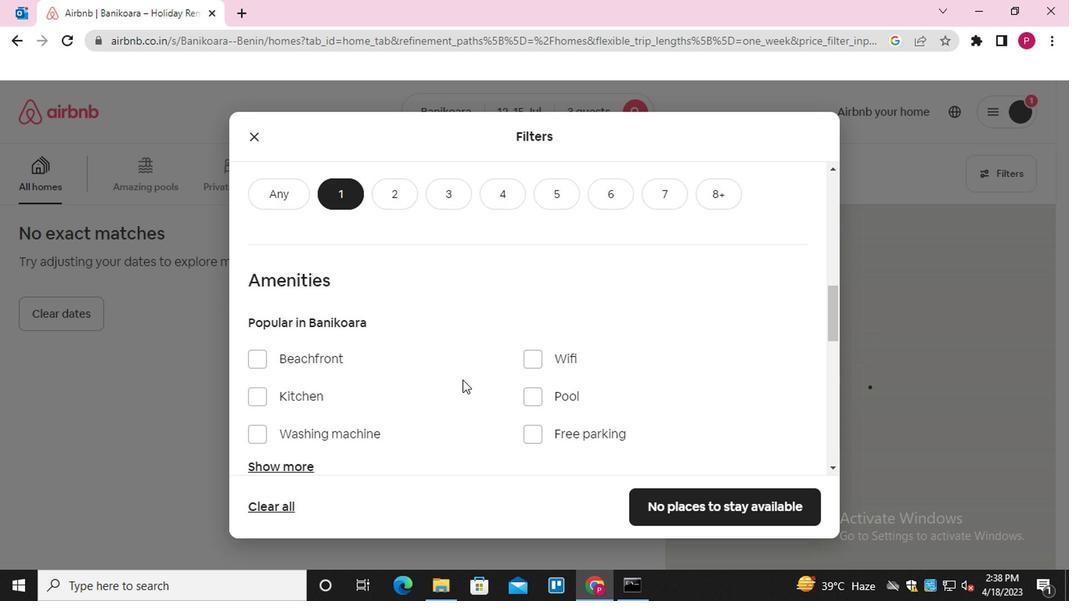 
Action: Mouse scrolled (459, 372) with delta (0, 0)
Screenshot: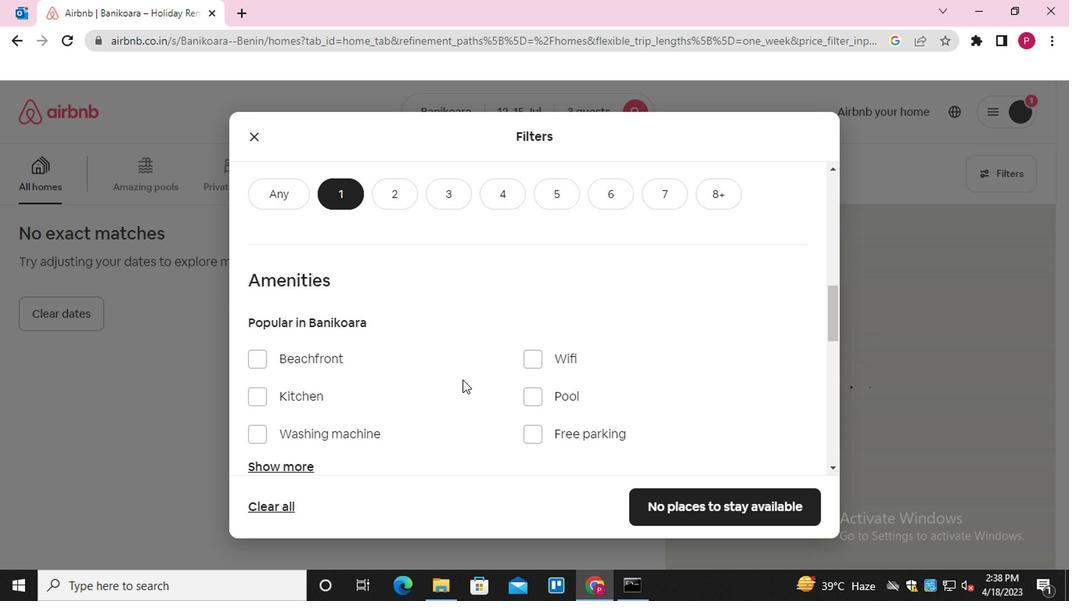 
Action: Mouse scrolled (459, 372) with delta (0, 0)
Screenshot: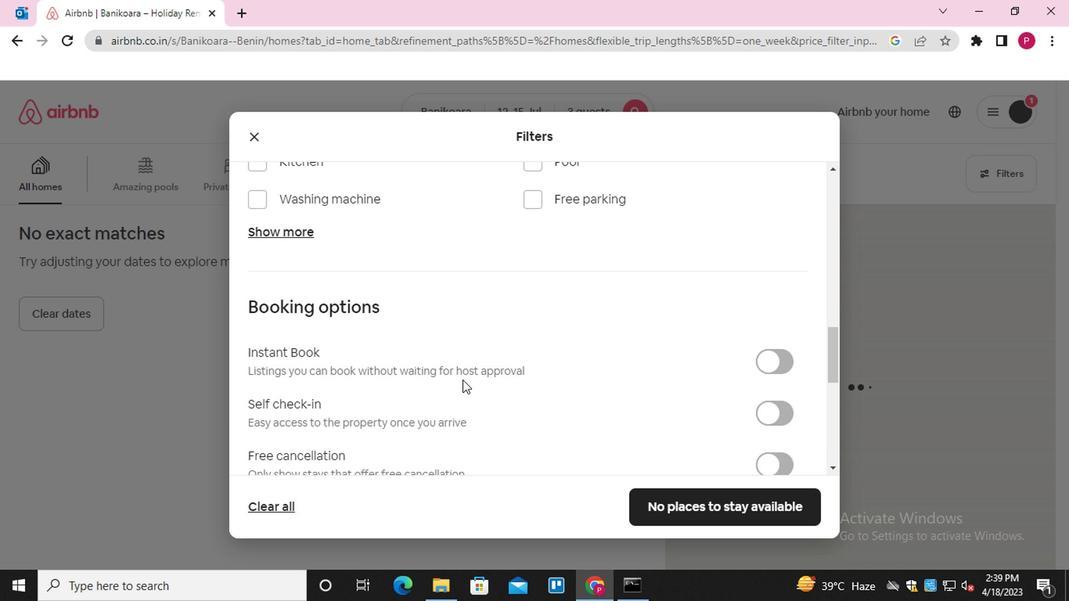 
Action: Mouse scrolled (459, 372) with delta (0, 0)
Screenshot: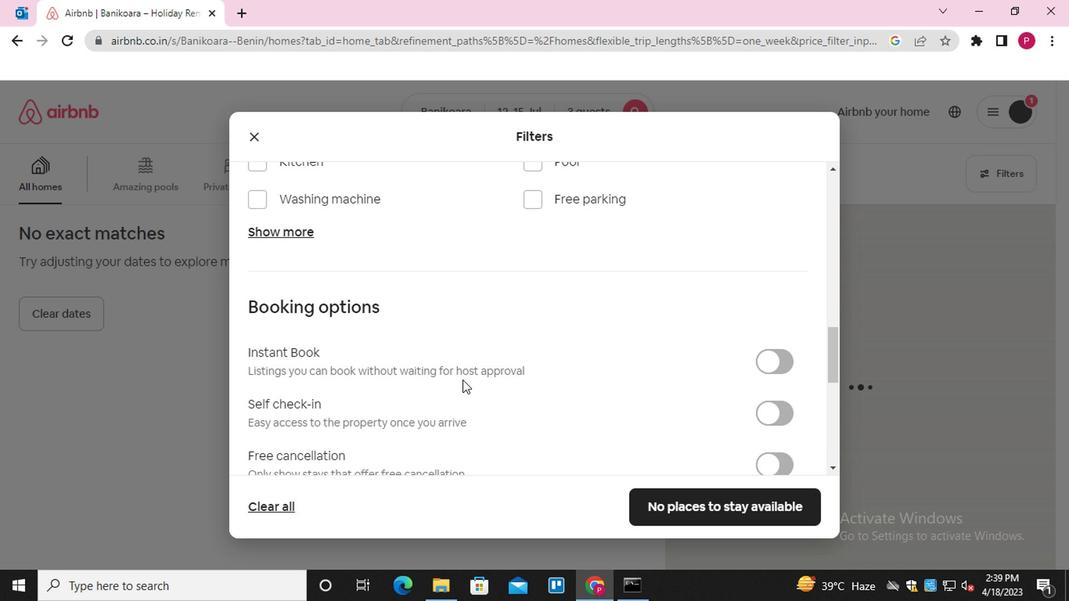 
Action: Mouse scrolled (459, 372) with delta (0, 0)
Screenshot: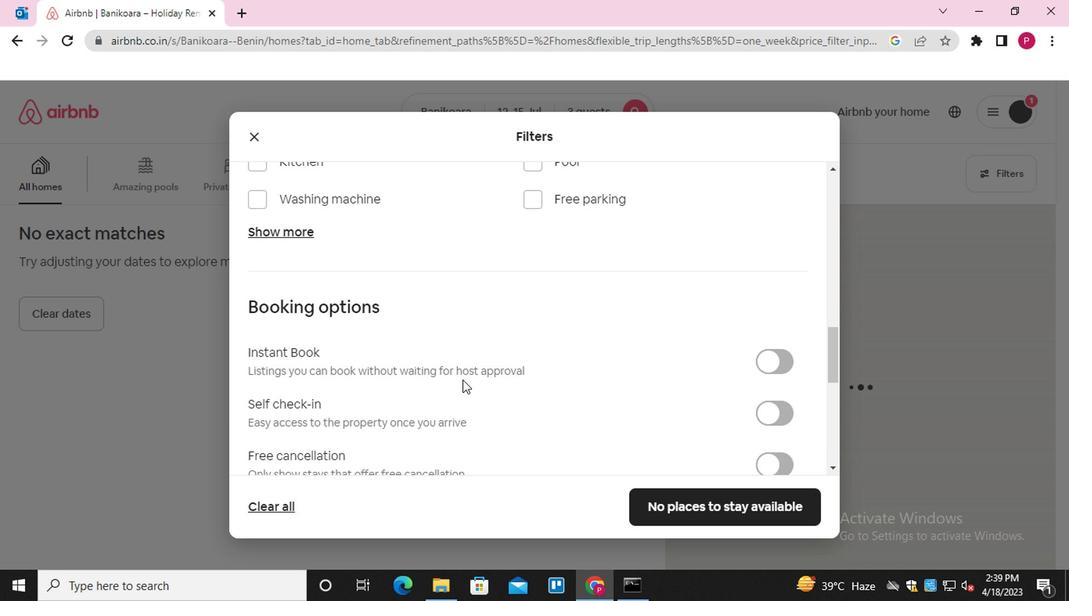 
Action: Mouse moved to (765, 178)
Screenshot: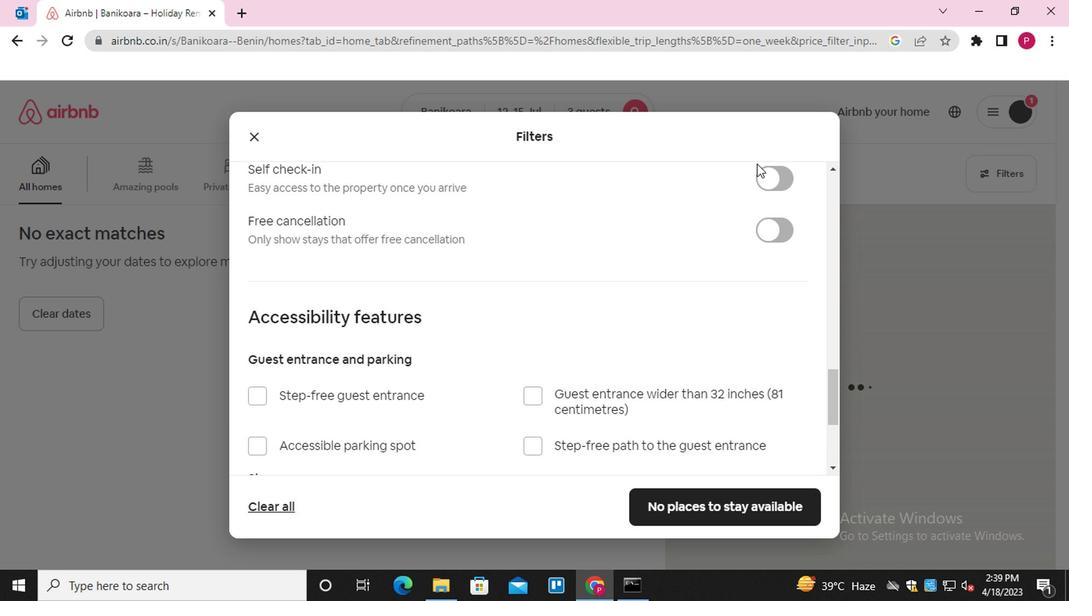 
Action: Mouse pressed left at (765, 178)
Screenshot: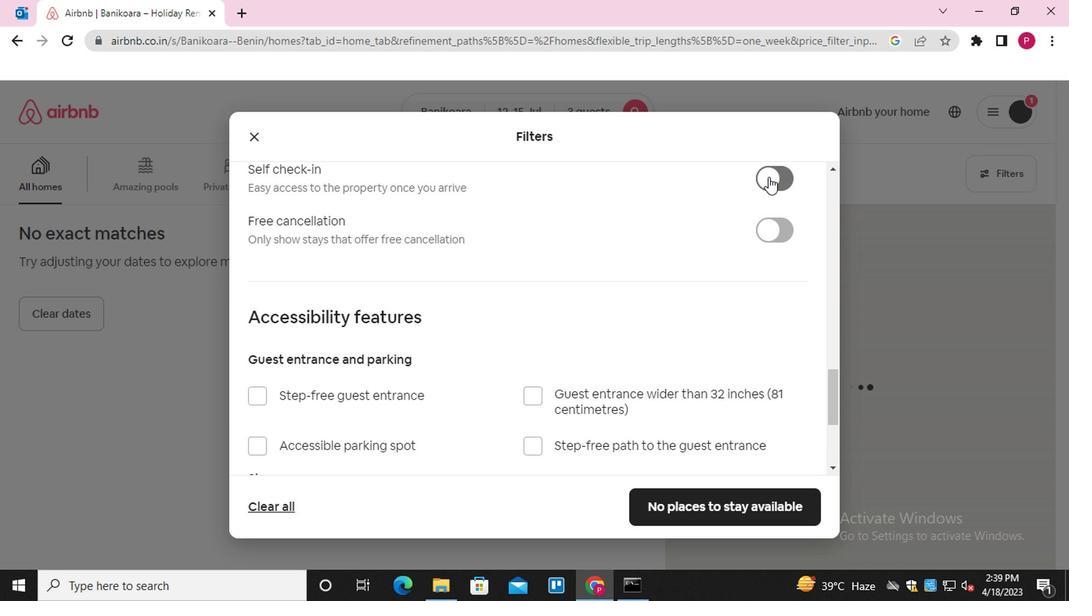 
Action: Mouse moved to (509, 331)
Screenshot: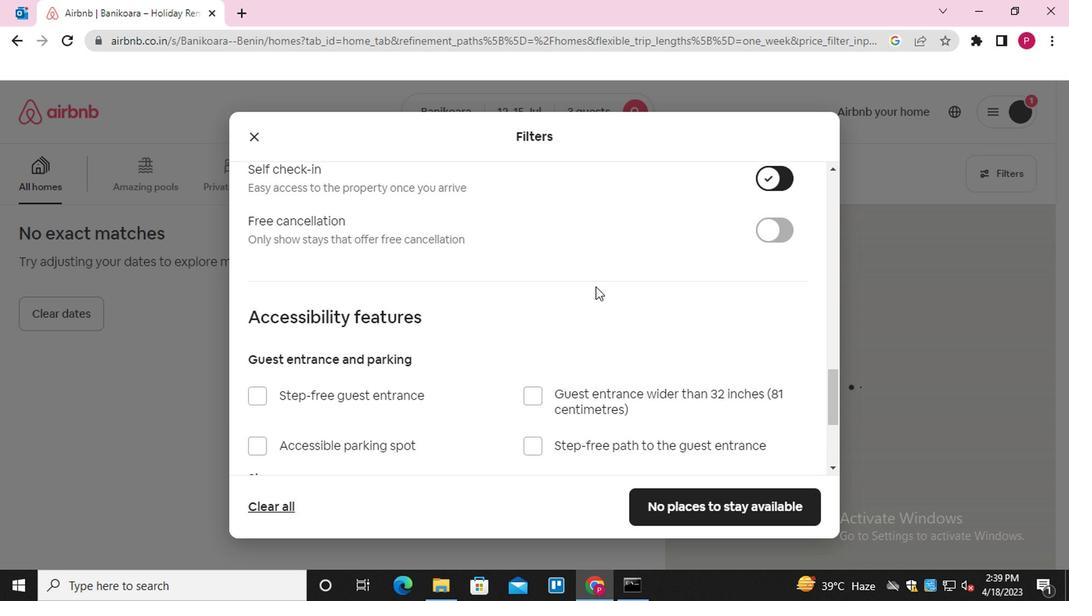 
Action: Mouse scrolled (509, 331) with delta (0, 0)
Screenshot: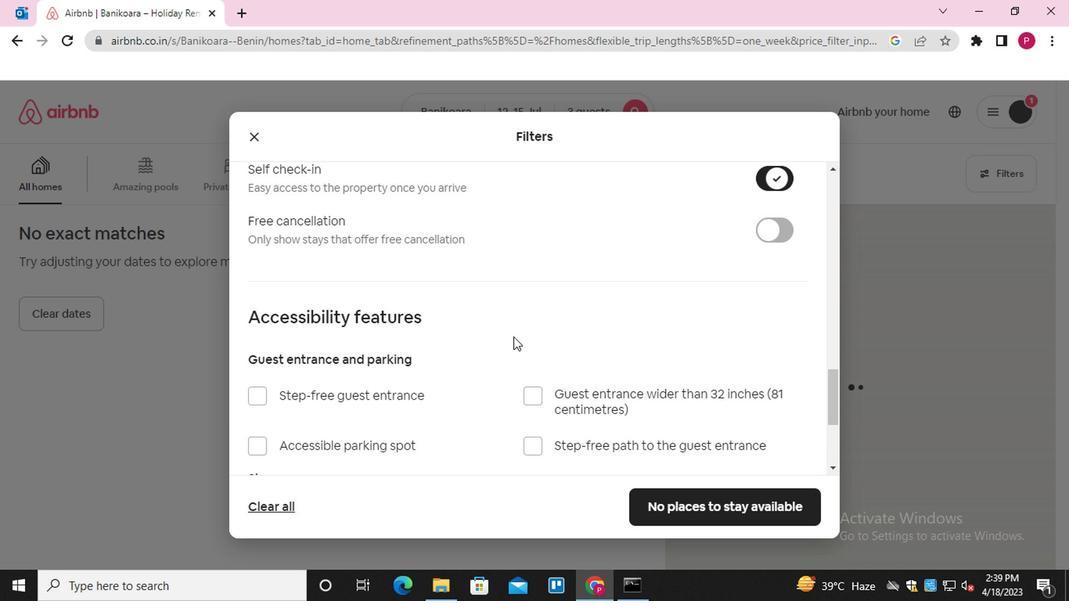 
Action: Mouse scrolled (509, 331) with delta (0, 0)
Screenshot: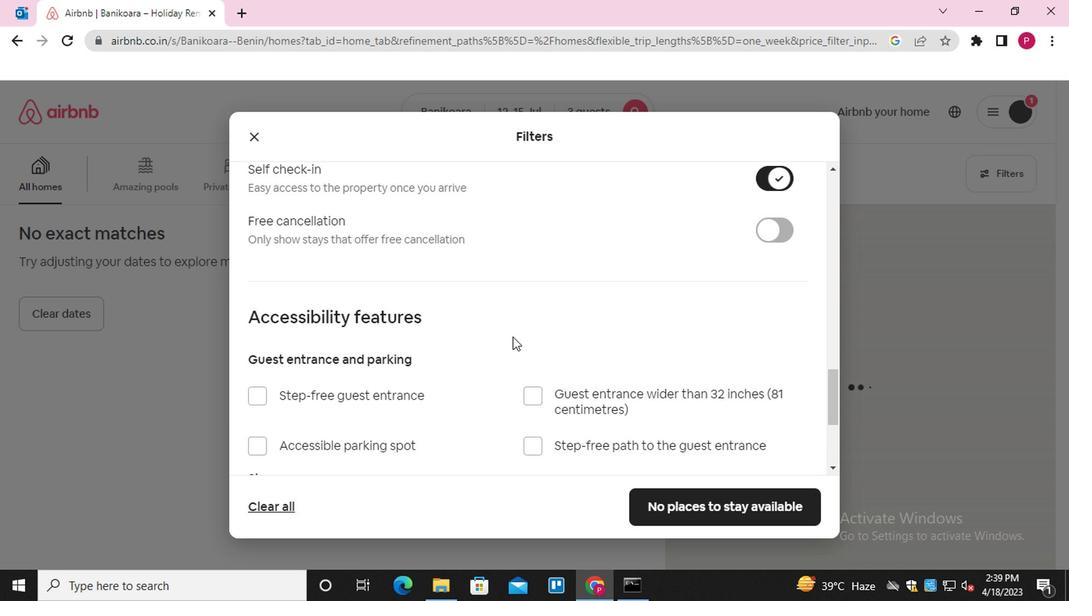 
Action: Mouse scrolled (509, 331) with delta (0, 0)
Screenshot: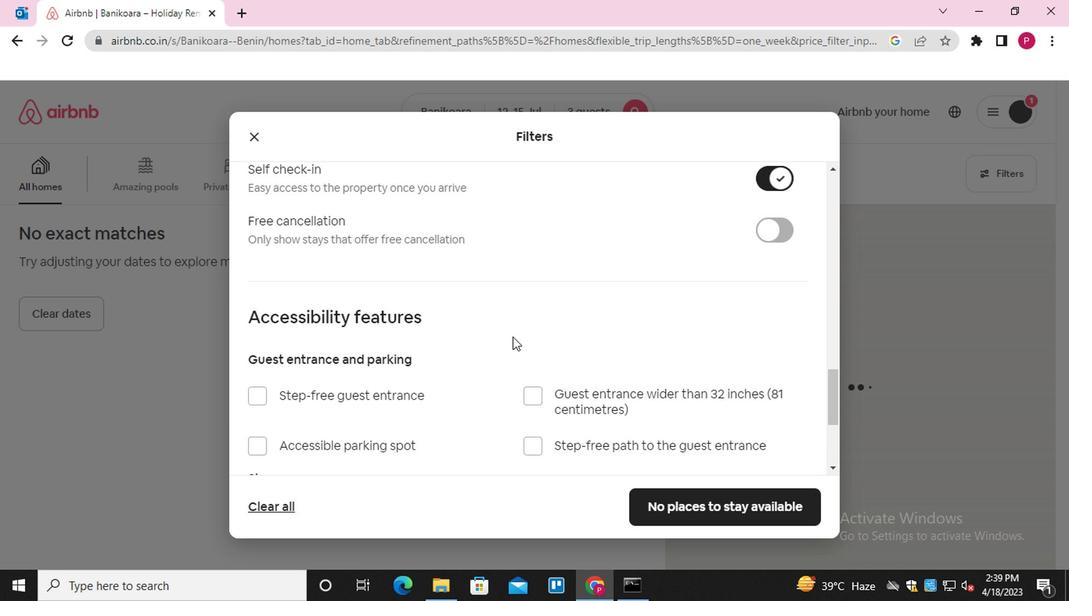 
Action: Mouse scrolled (509, 331) with delta (0, 0)
Screenshot: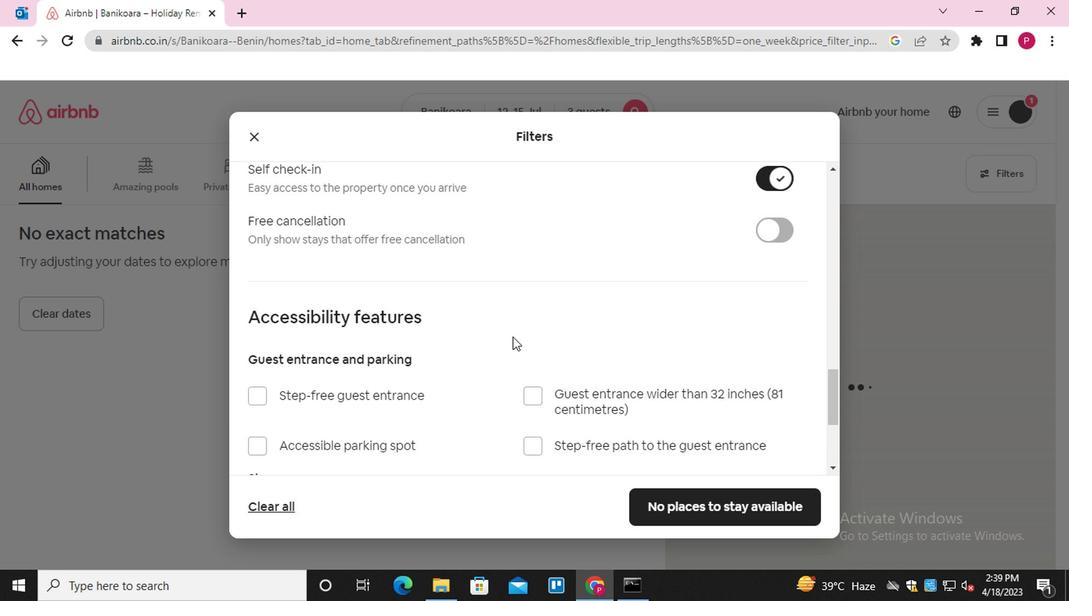 
Action: Mouse moved to (494, 389)
Screenshot: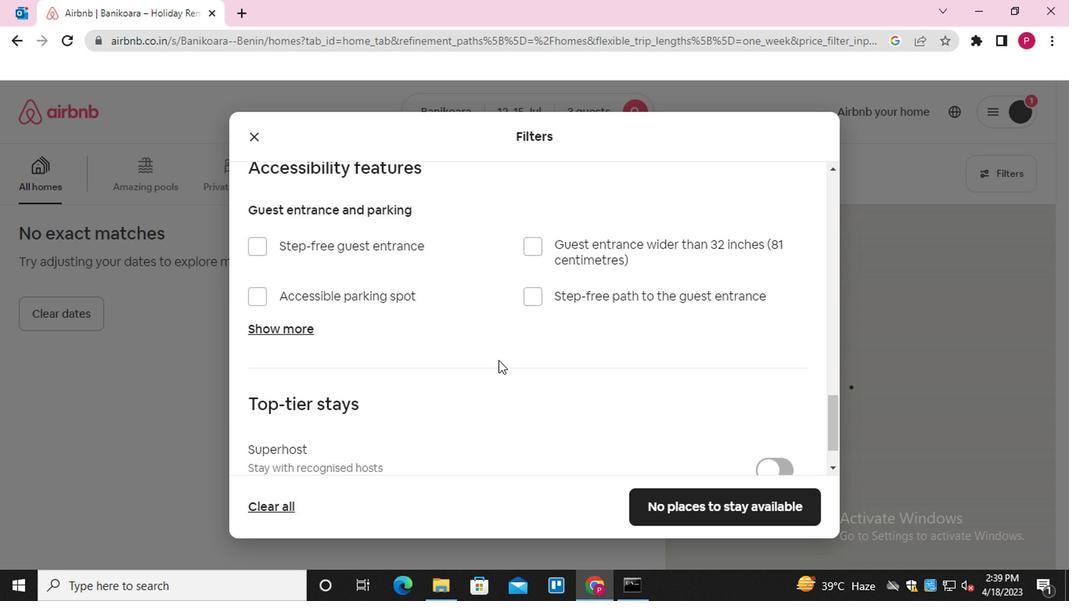 
Action: Mouse scrolled (494, 389) with delta (0, 0)
Screenshot: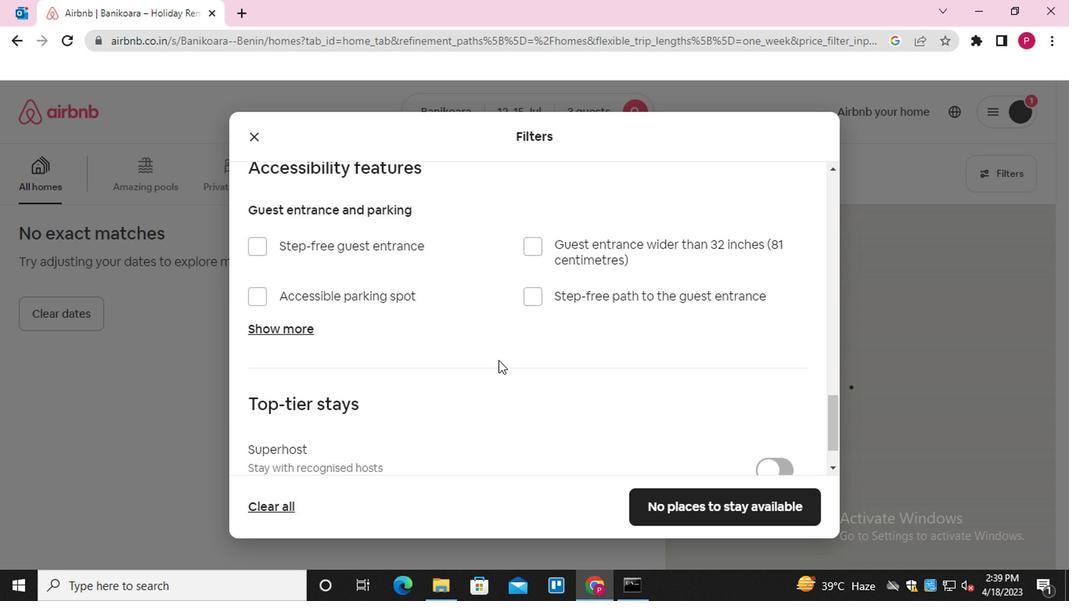 
Action: Mouse moved to (494, 390)
Screenshot: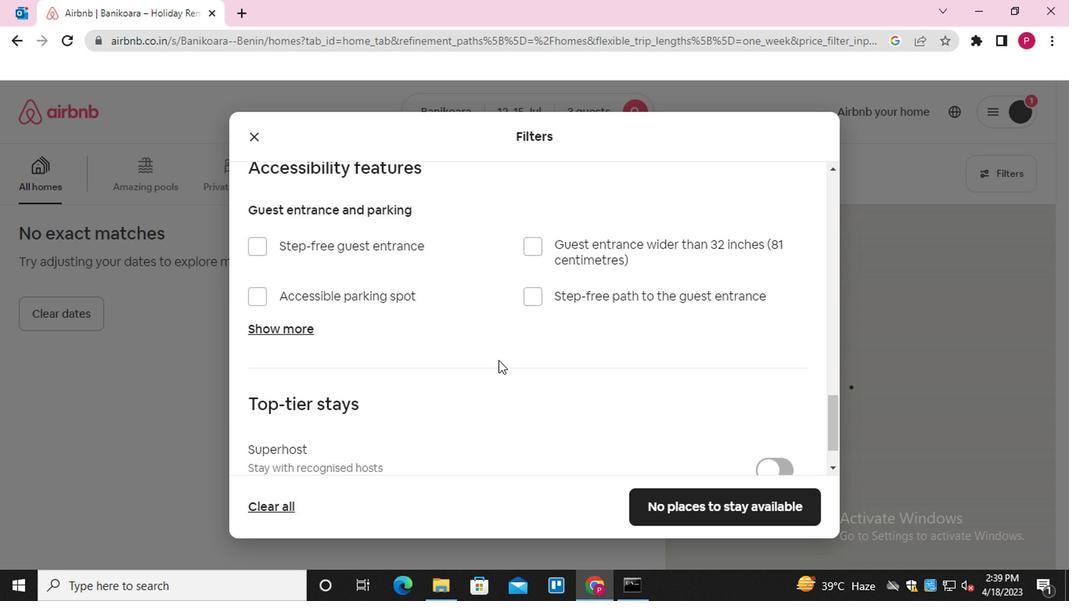
Action: Mouse scrolled (494, 389) with delta (0, 0)
Screenshot: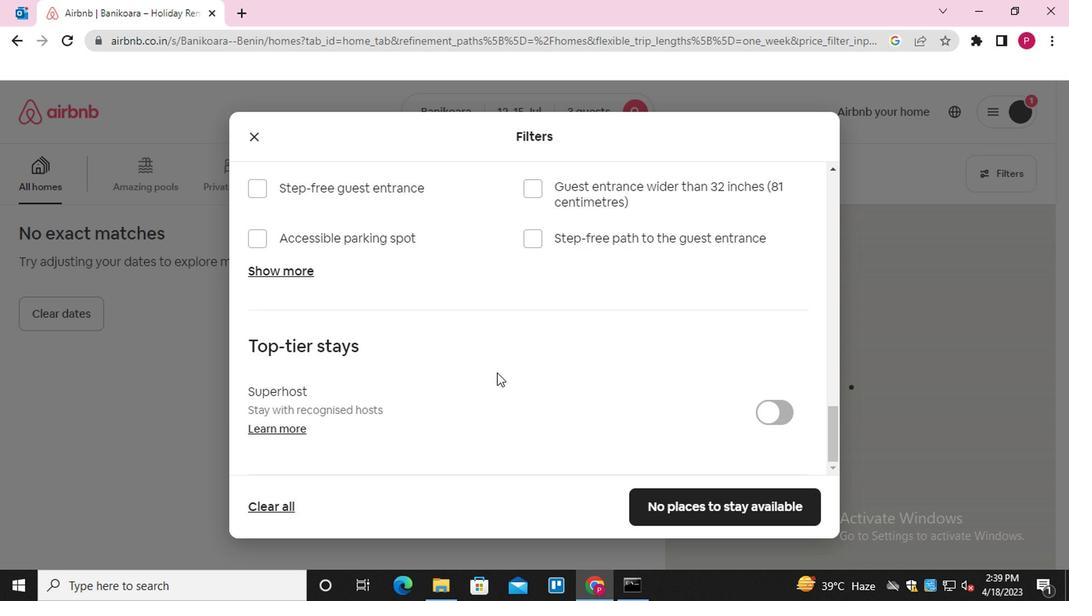 
Action: Mouse scrolled (494, 389) with delta (0, 0)
Screenshot: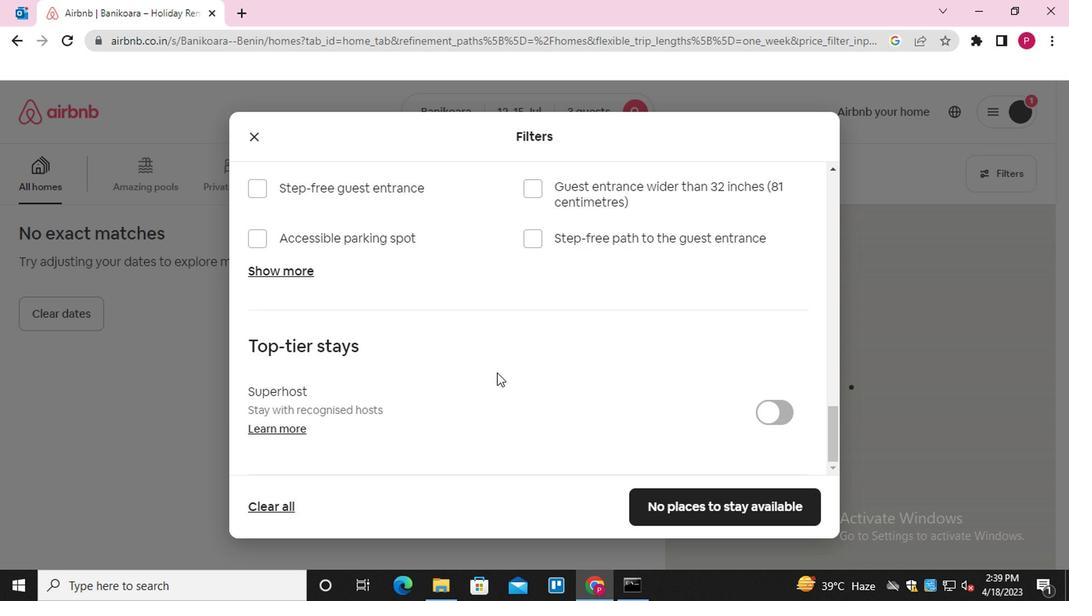 
Action: Mouse scrolled (494, 389) with delta (0, 0)
Screenshot: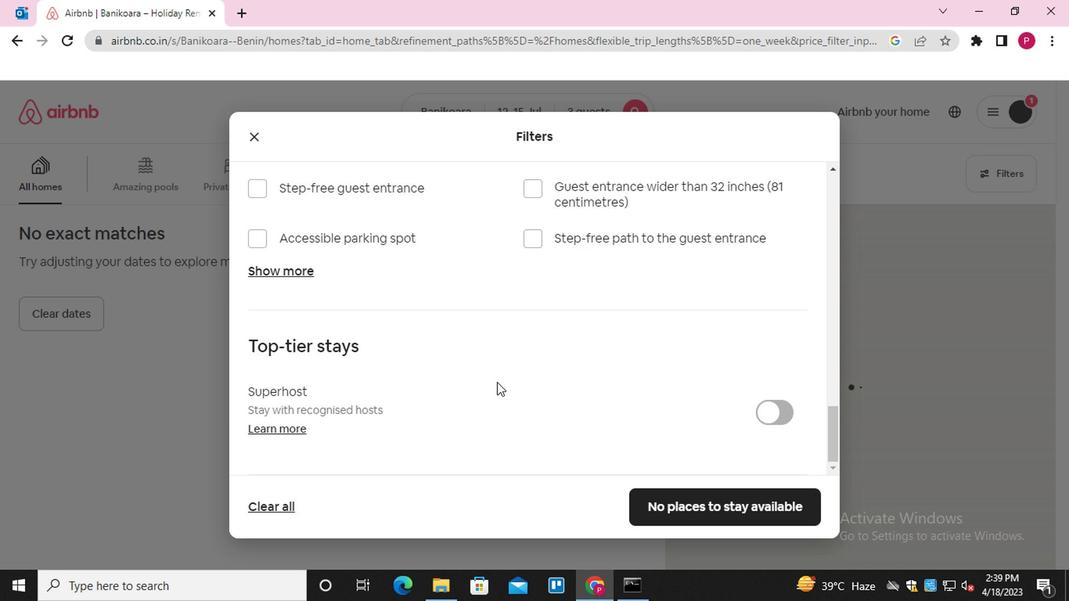 
Action: Mouse moved to (683, 508)
Screenshot: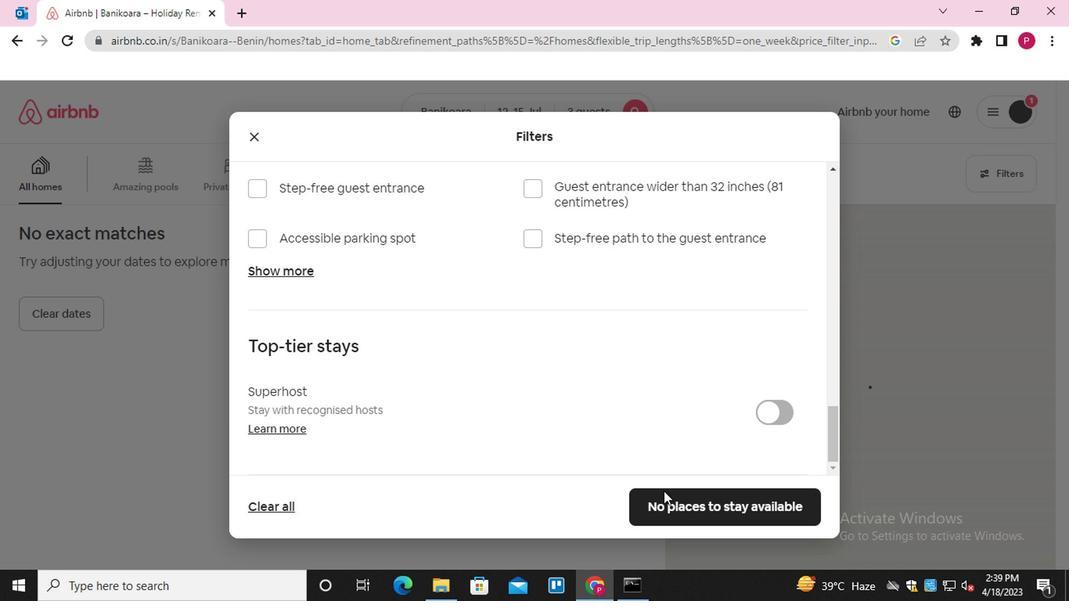
Action: Mouse pressed left at (683, 508)
Screenshot: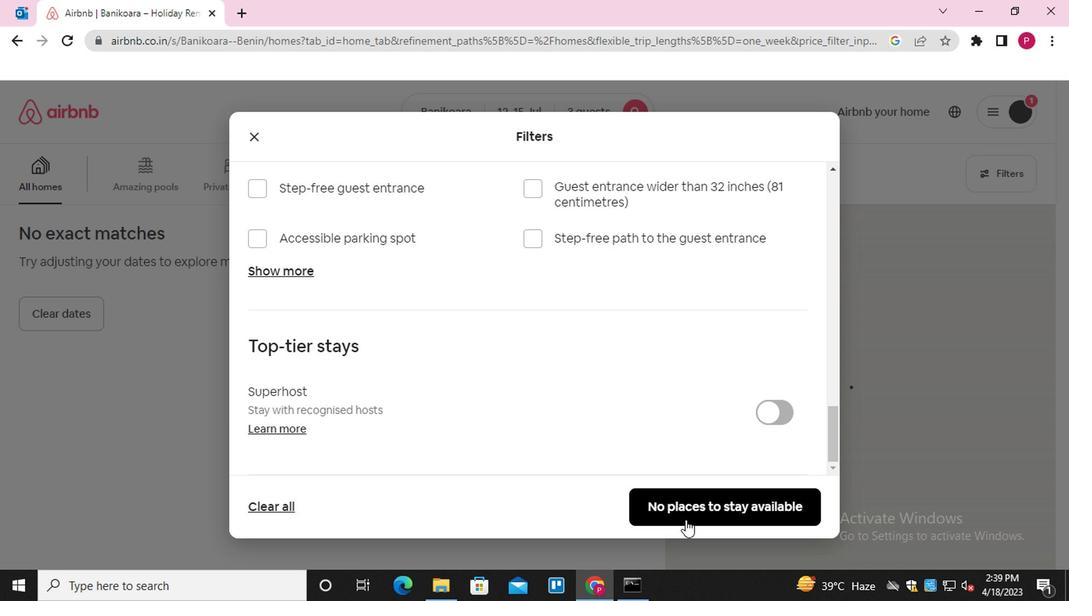 
Action: Mouse moved to (366, 337)
Screenshot: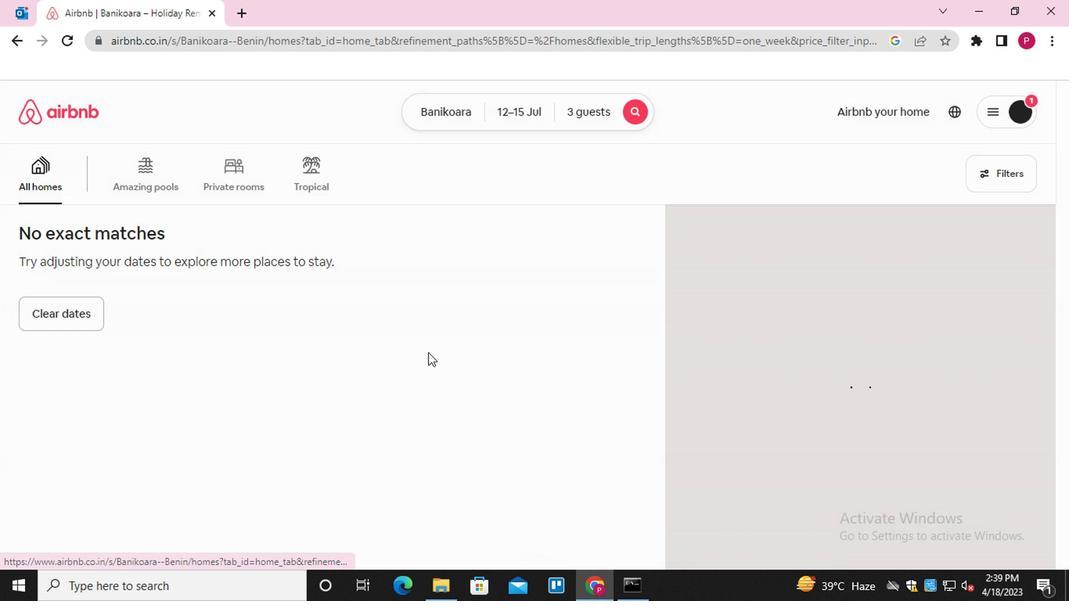 
